 Task: Set the title of the integrated tabs to ${local}.
Action: Mouse moved to (19, 531)
Screenshot: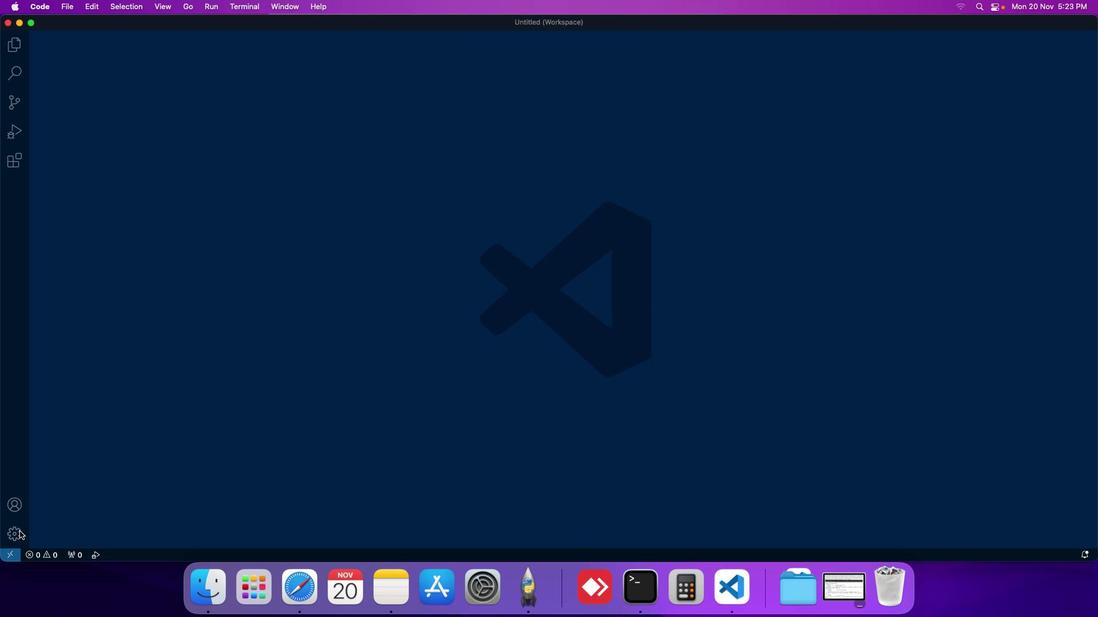 
Action: Mouse pressed left at (19, 531)
Screenshot: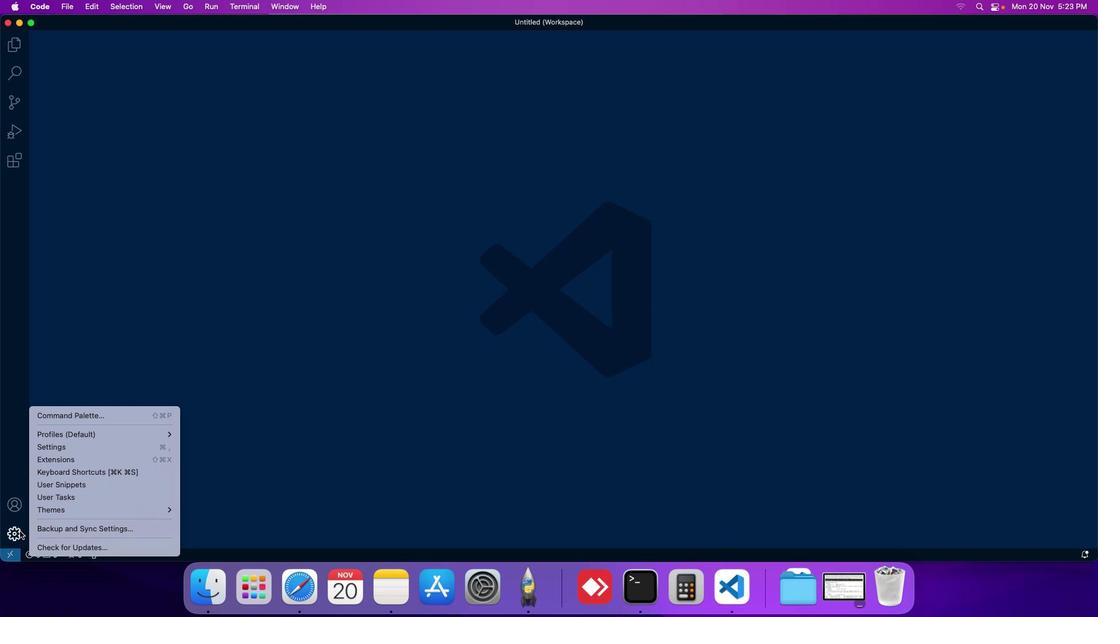 
Action: Mouse moved to (58, 443)
Screenshot: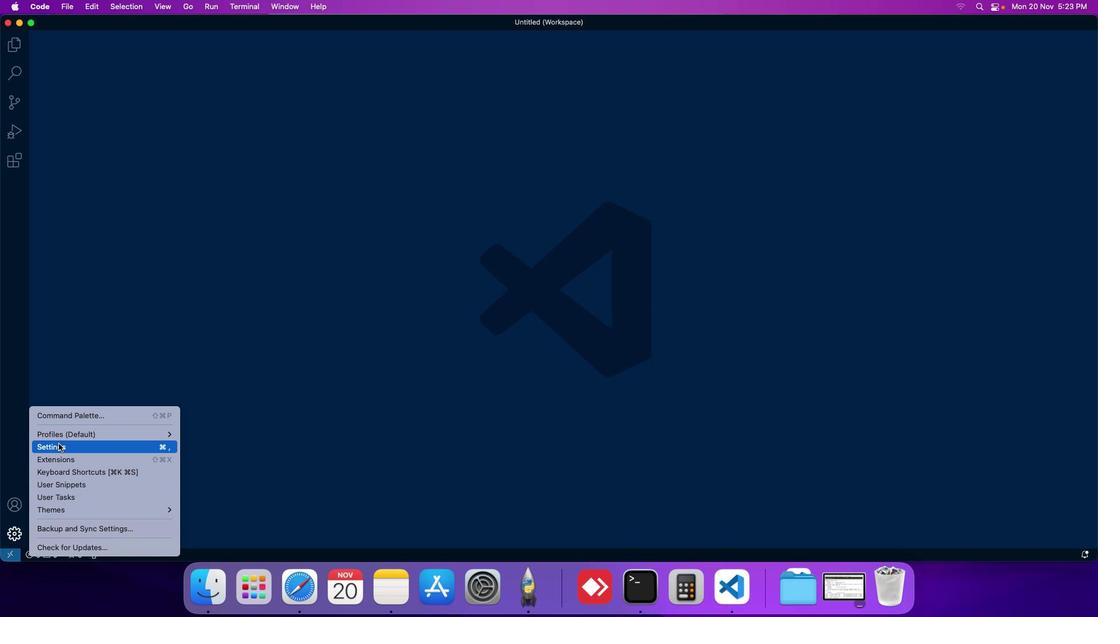 
Action: Mouse pressed left at (58, 443)
Screenshot: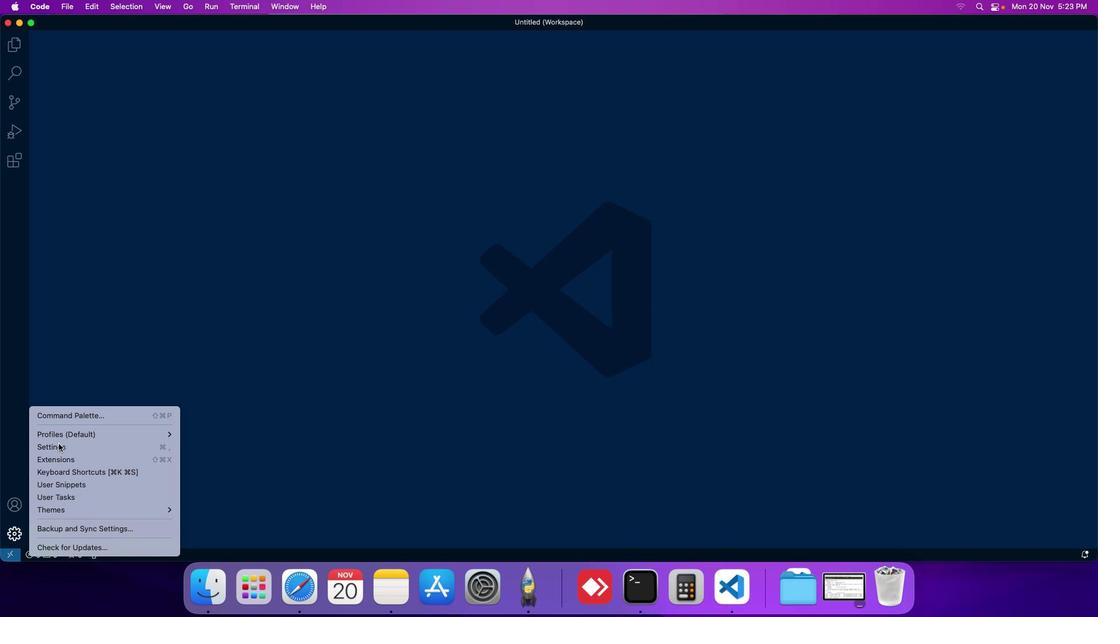 
Action: Mouse moved to (260, 92)
Screenshot: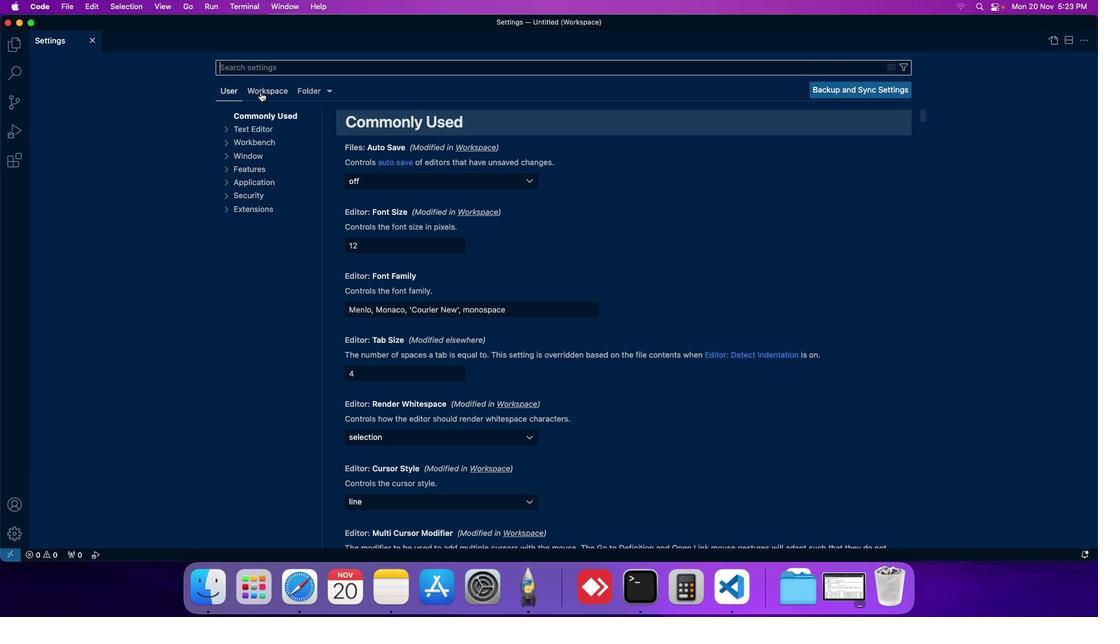 
Action: Mouse pressed left at (260, 92)
Screenshot: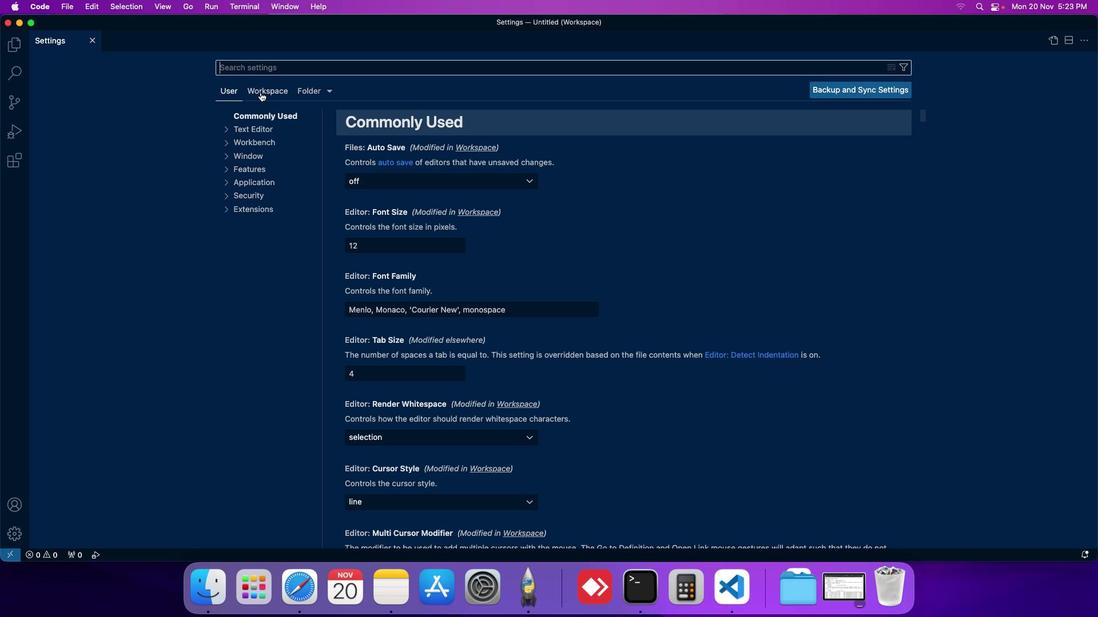 
Action: Mouse moved to (260, 167)
Screenshot: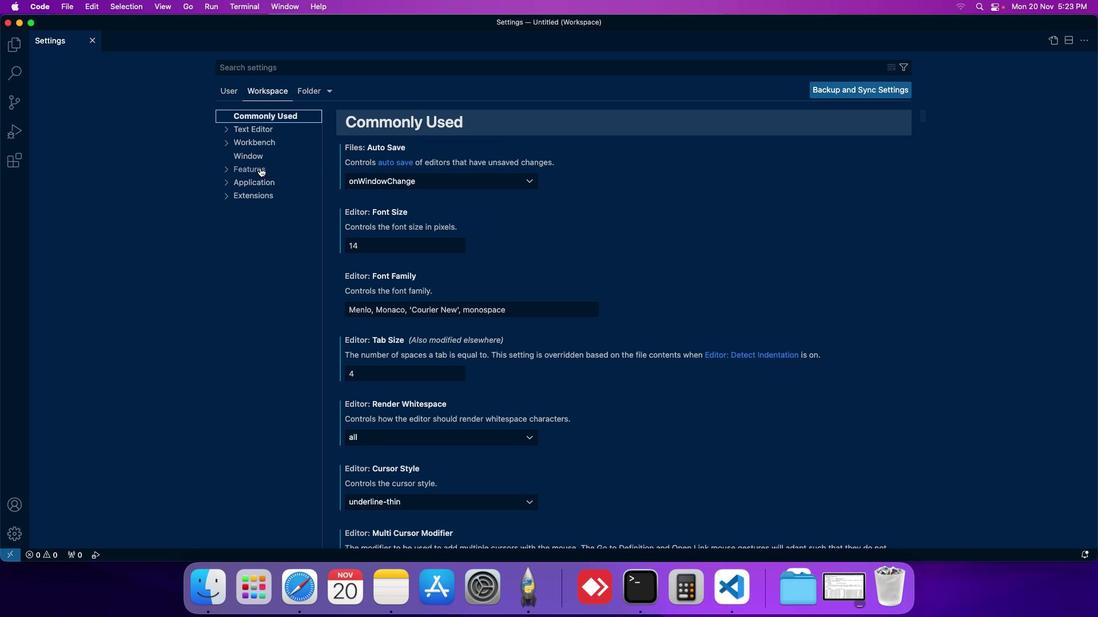 
Action: Mouse pressed left at (260, 167)
Screenshot: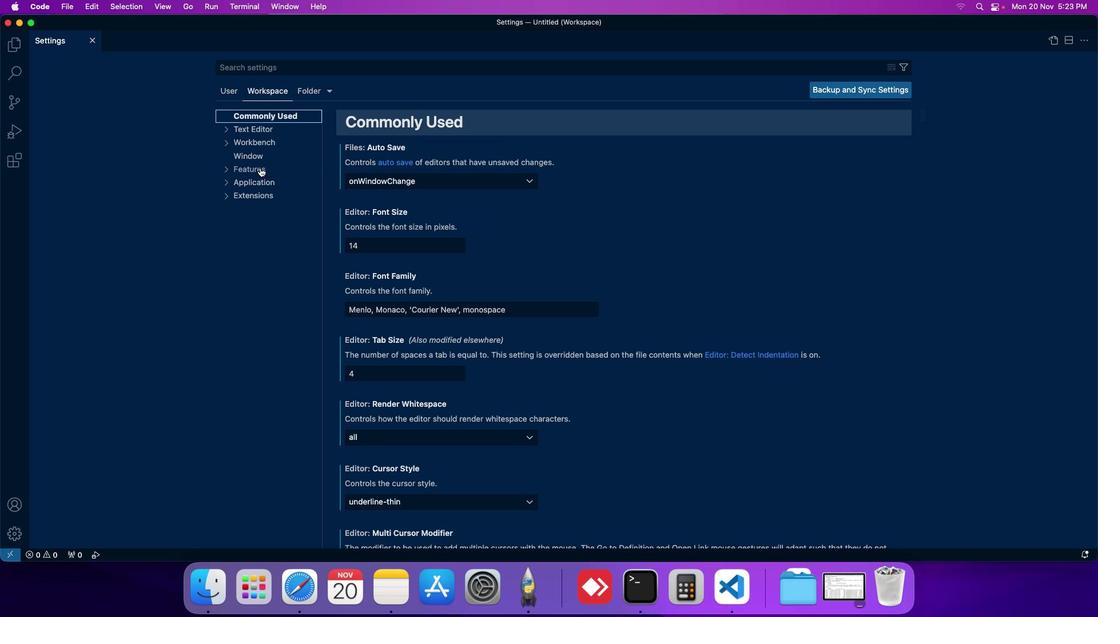 
Action: Mouse moved to (263, 273)
Screenshot: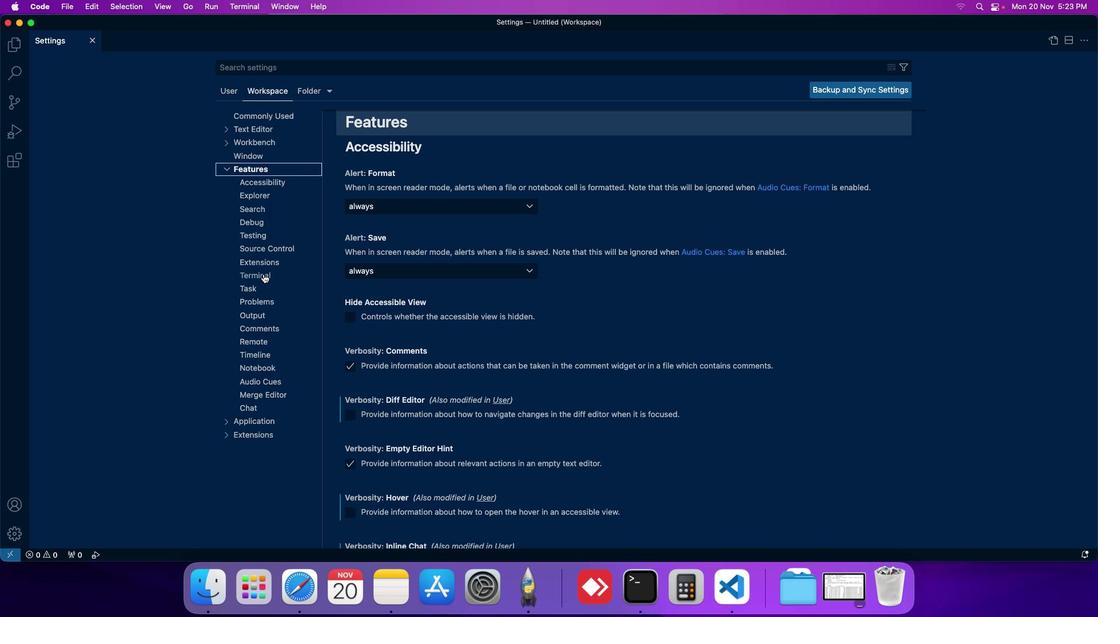 
Action: Mouse pressed left at (263, 273)
Screenshot: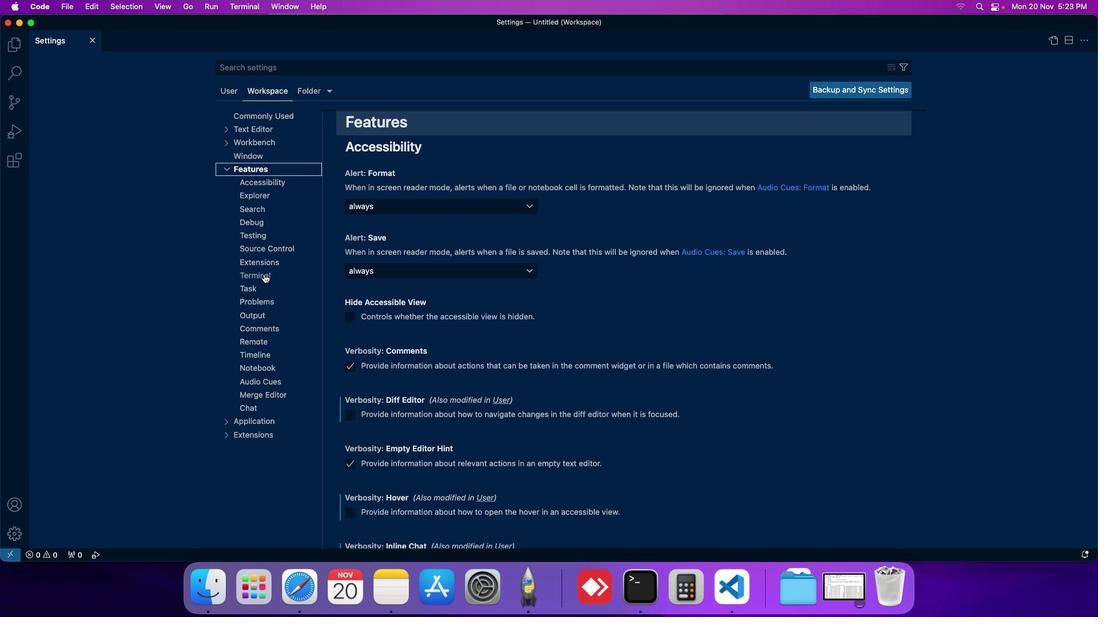 
Action: Mouse moved to (363, 331)
Screenshot: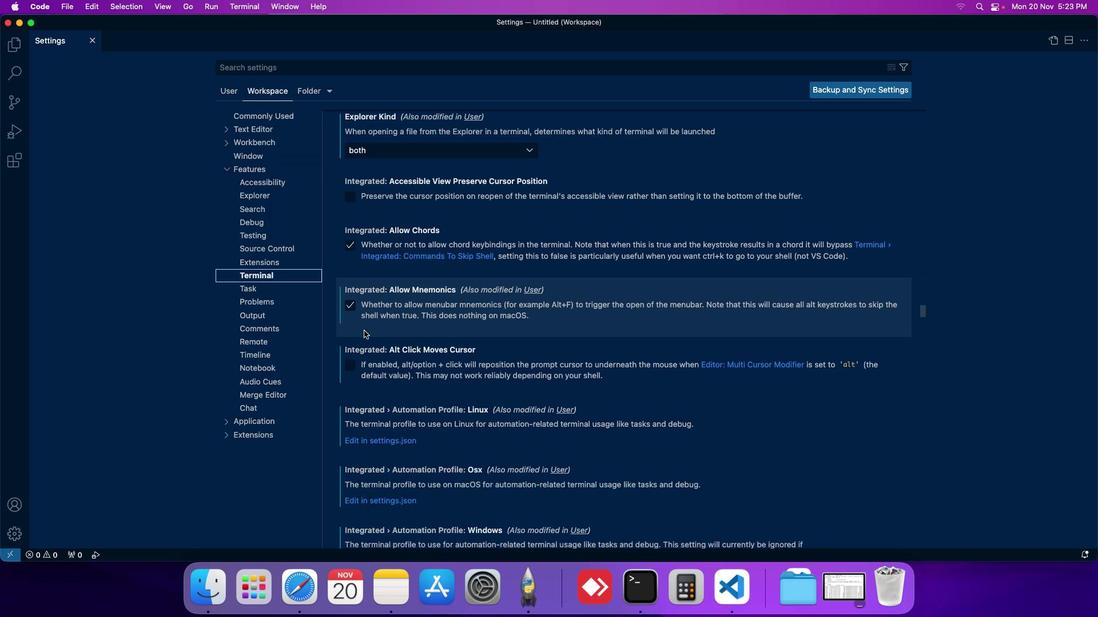 
Action: Mouse scrolled (363, 331) with delta (0, 0)
Screenshot: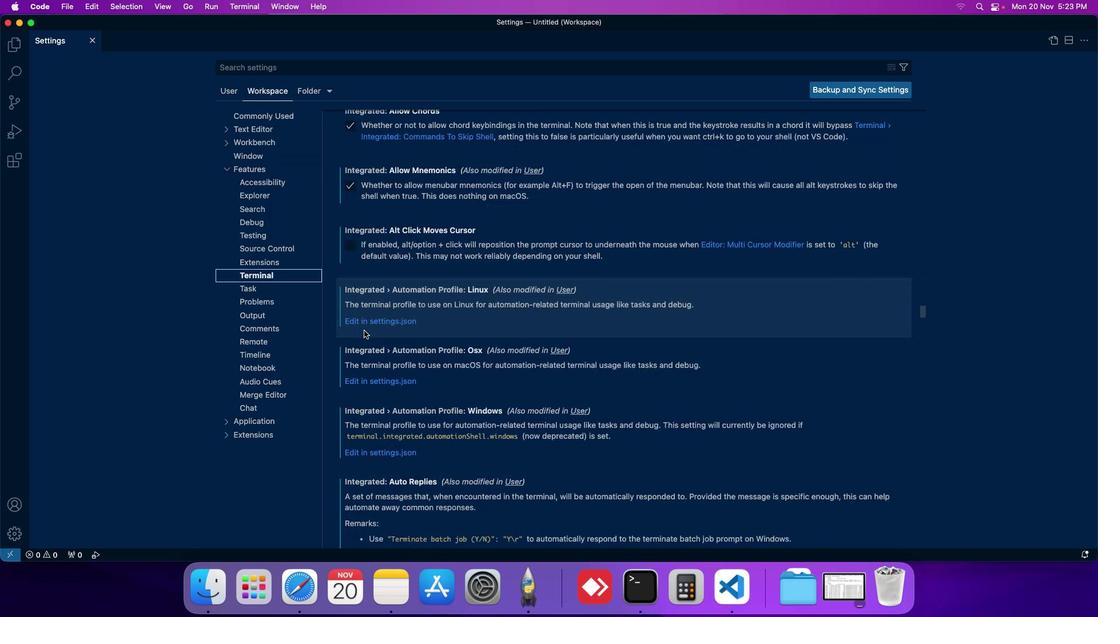 
Action: Mouse scrolled (363, 331) with delta (0, 0)
Screenshot: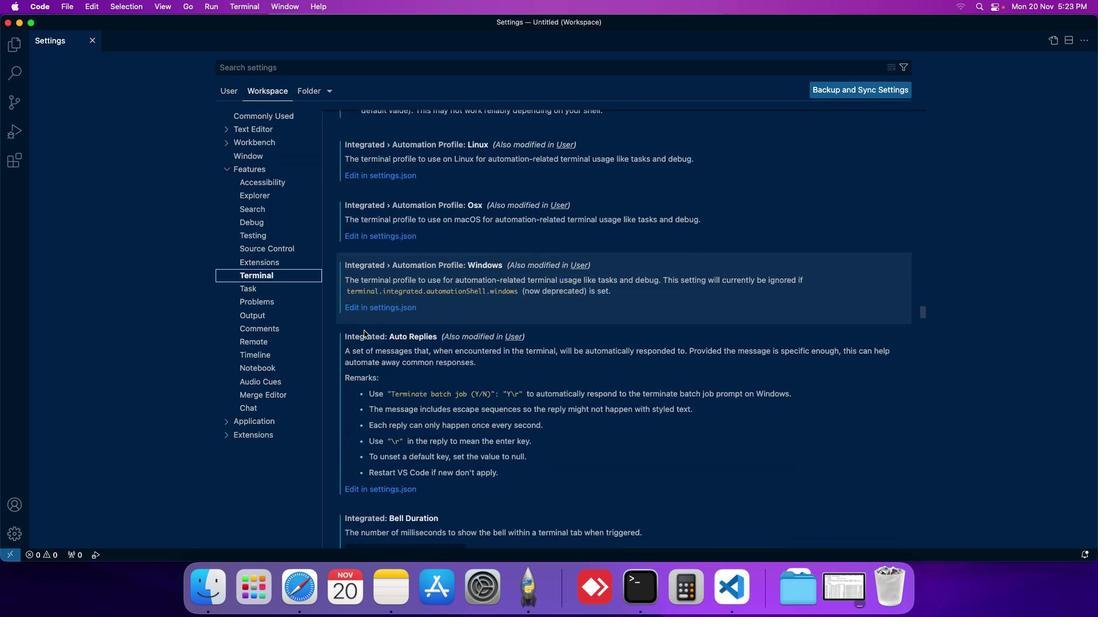 
Action: Mouse scrolled (363, 331) with delta (0, 0)
Screenshot: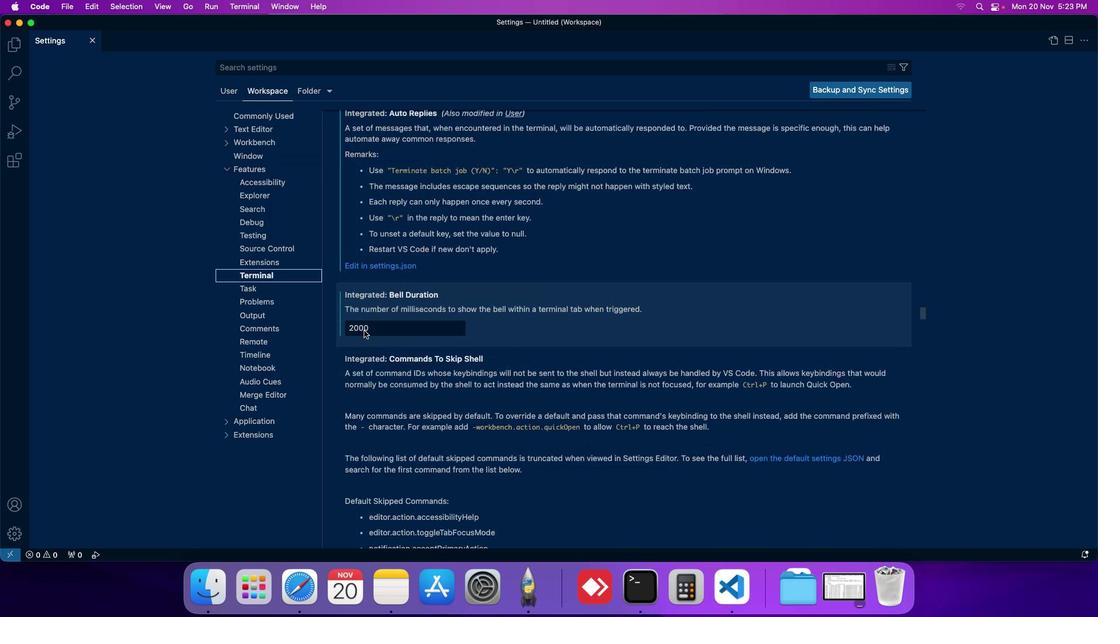 
Action: Mouse scrolled (363, 331) with delta (0, 0)
Screenshot: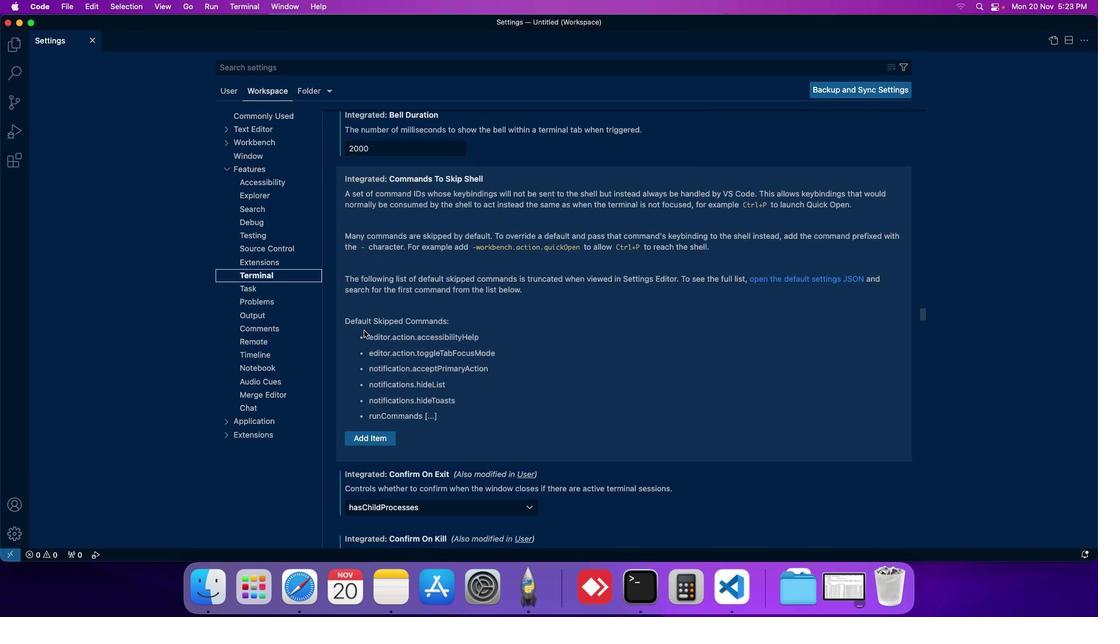 
Action: Mouse scrolled (363, 331) with delta (0, 0)
Screenshot: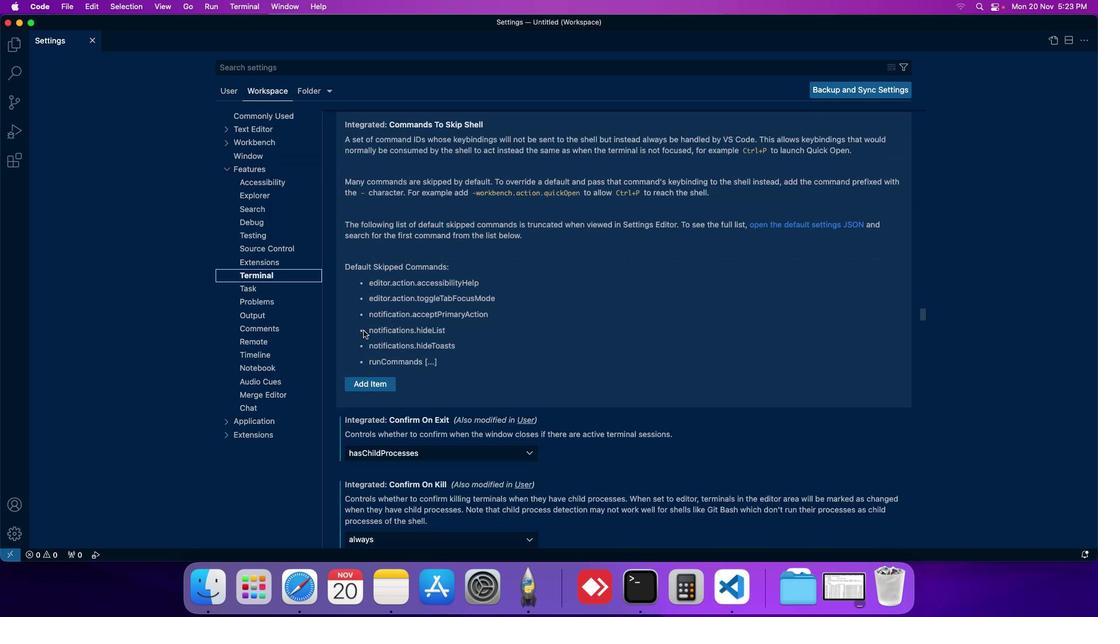 
Action: Mouse moved to (363, 330)
Screenshot: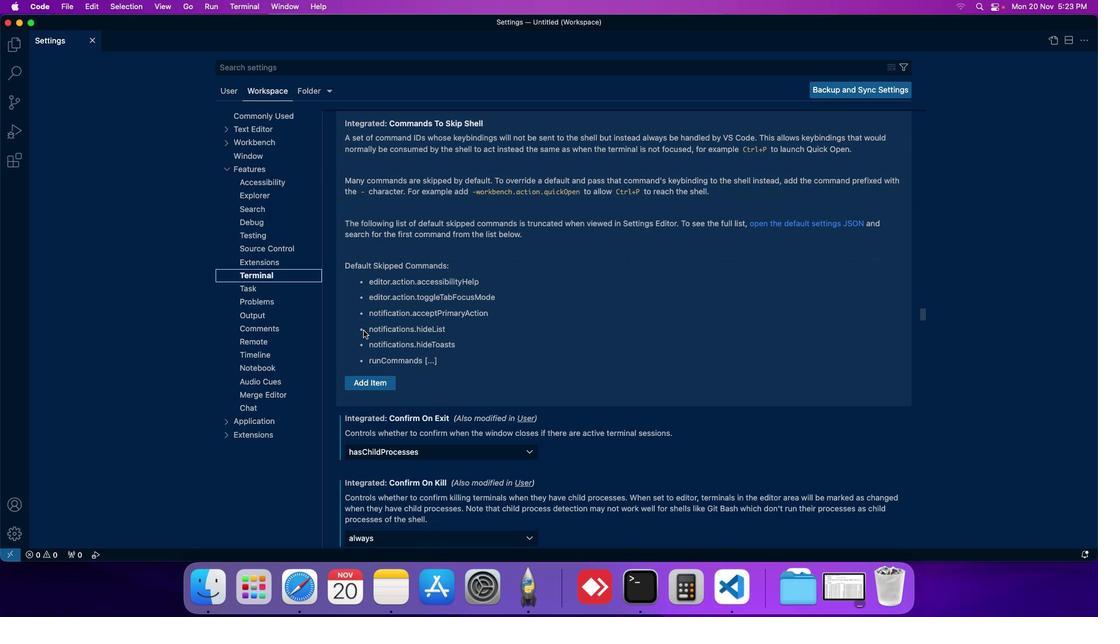 
Action: Mouse scrolled (363, 330) with delta (0, 0)
Screenshot: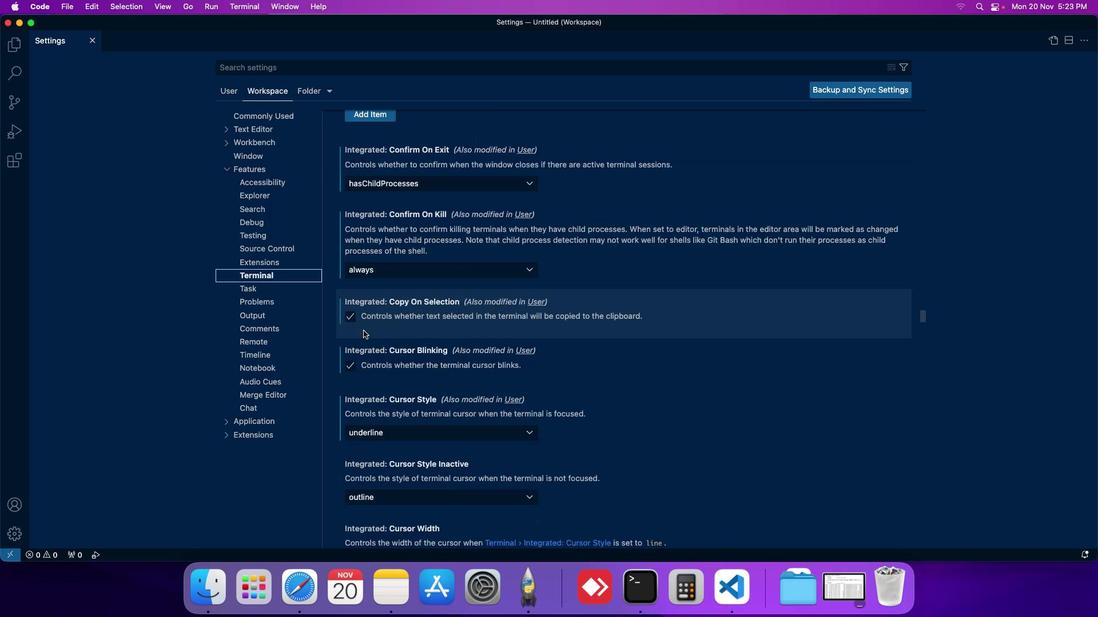 
Action: Mouse scrolled (363, 330) with delta (0, 0)
Screenshot: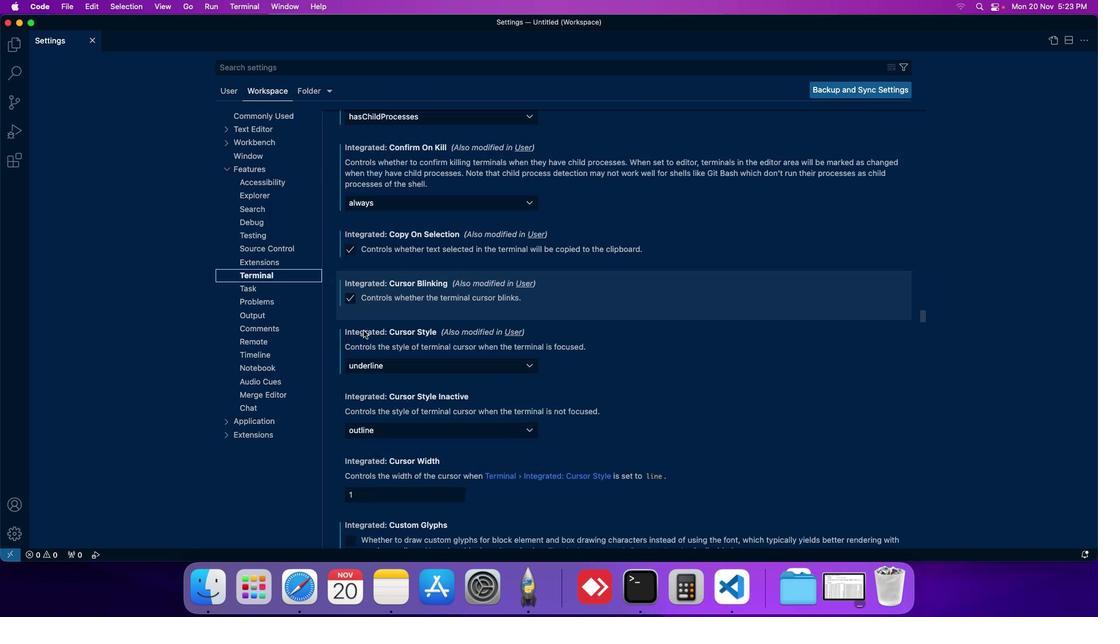 
Action: Mouse scrolled (363, 330) with delta (0, 0)
Screenshot: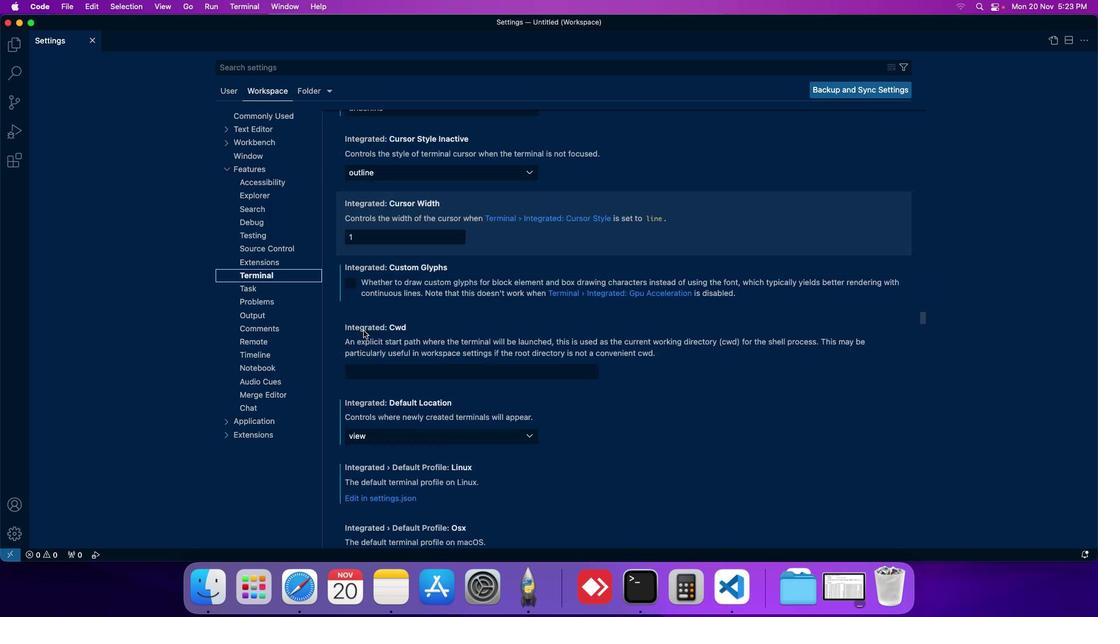 
Action: Mouse scrolled (363, 330) with delta (0, -1)
Screenshot: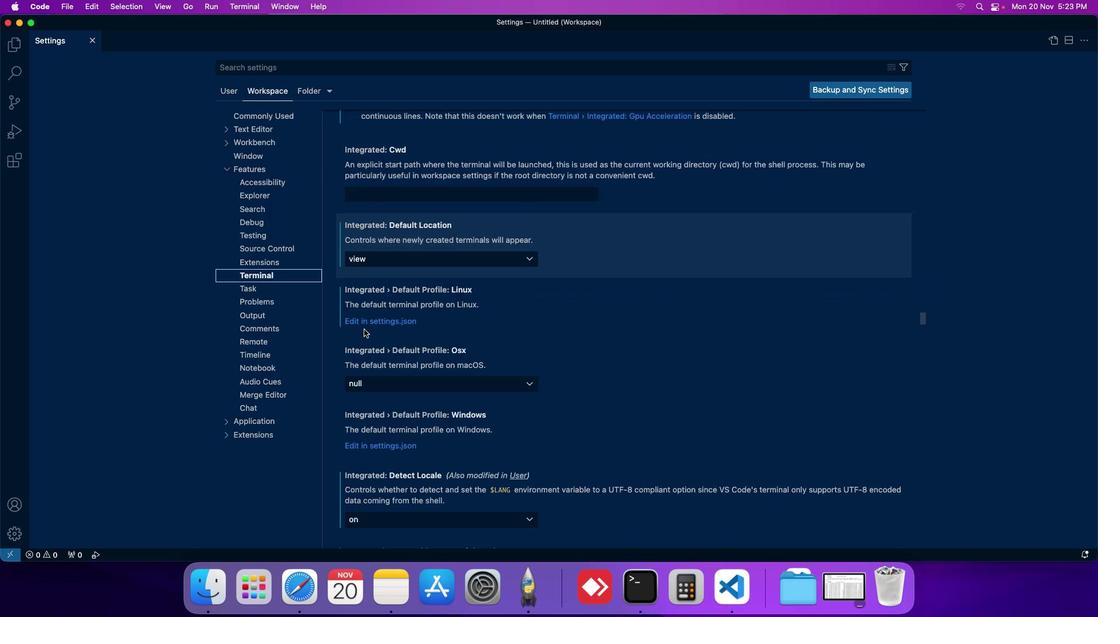 
Action: Mouse scrolled (363, 330) with delta (0, -1)
Screenshot: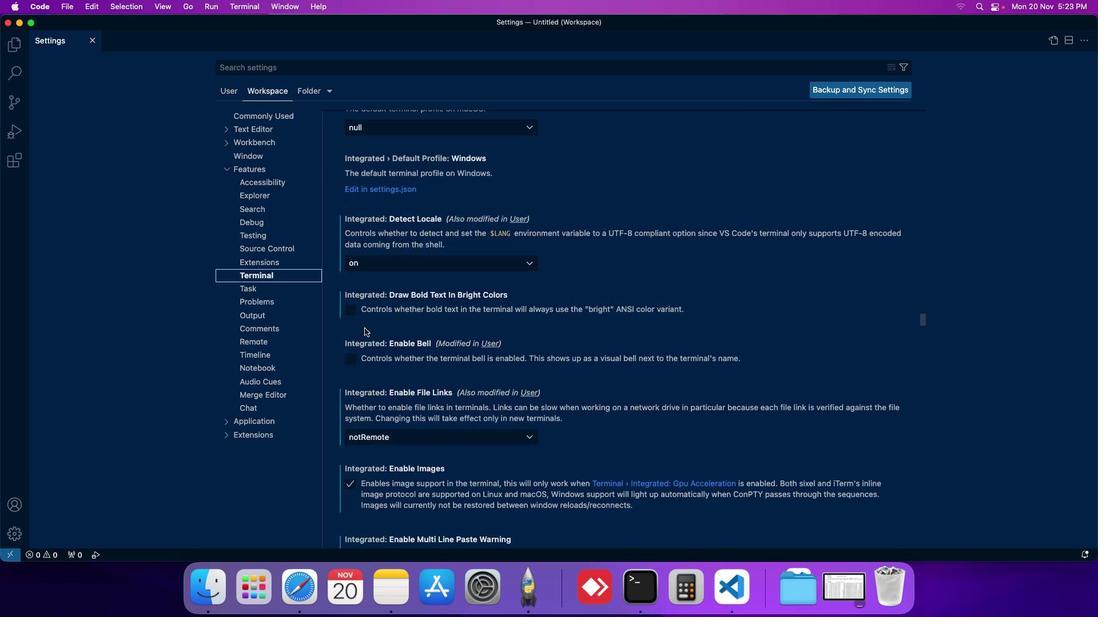 
Action: Mouse scrolled (363, 330) with delta (0, -2)
Screenshot: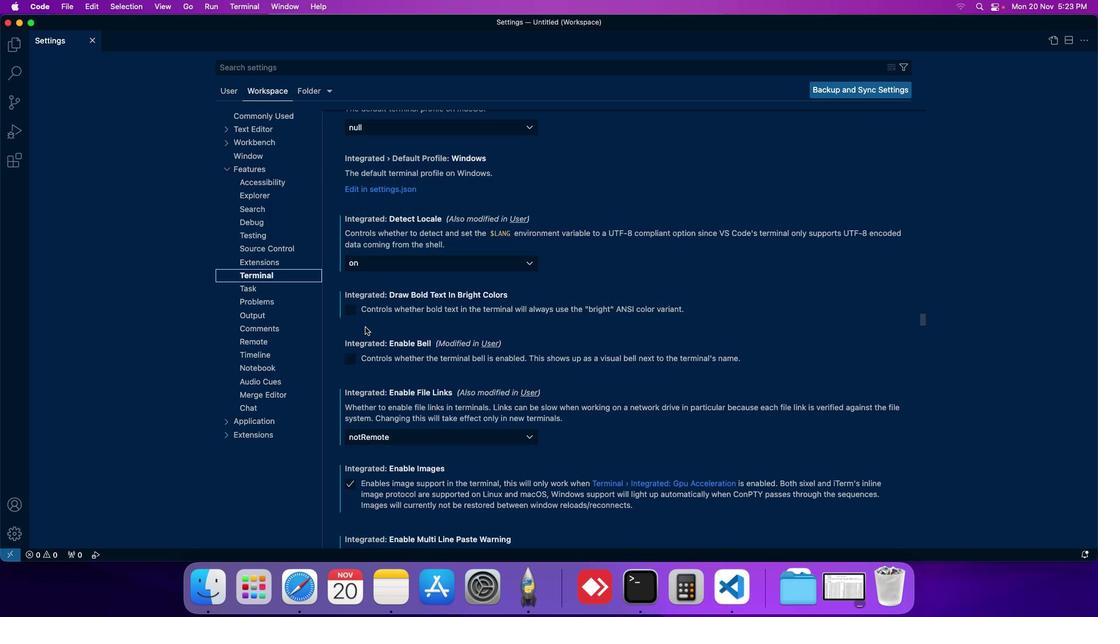 
Action: Mouse moved to (364, 329)
Screenshot: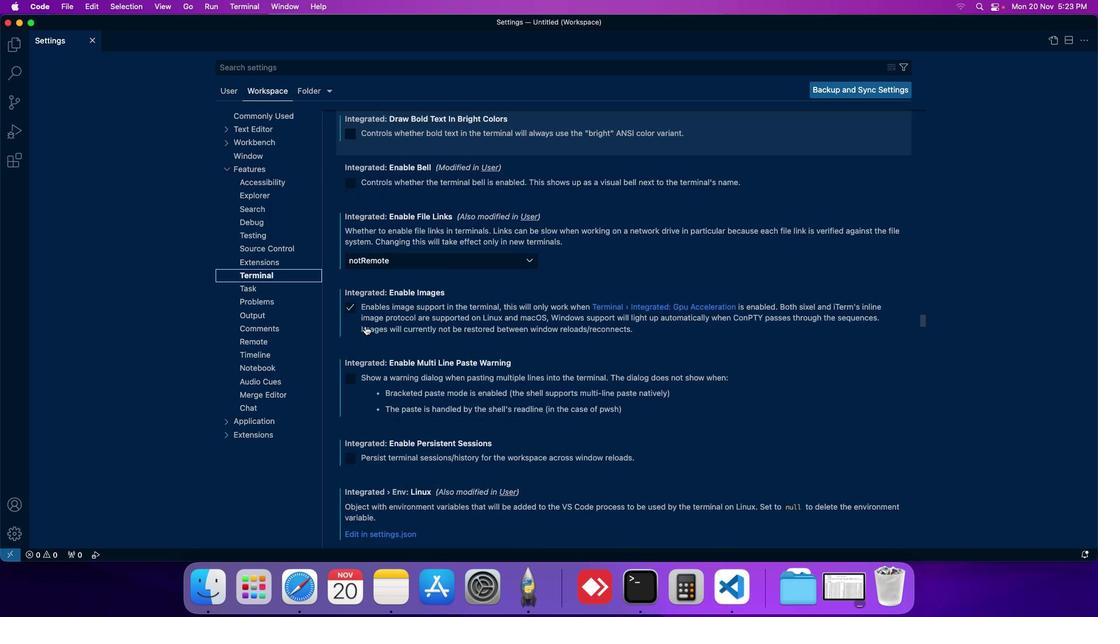 
Action: Mouse scrolled (364, 329) with delta (0, -2)
Screenshot: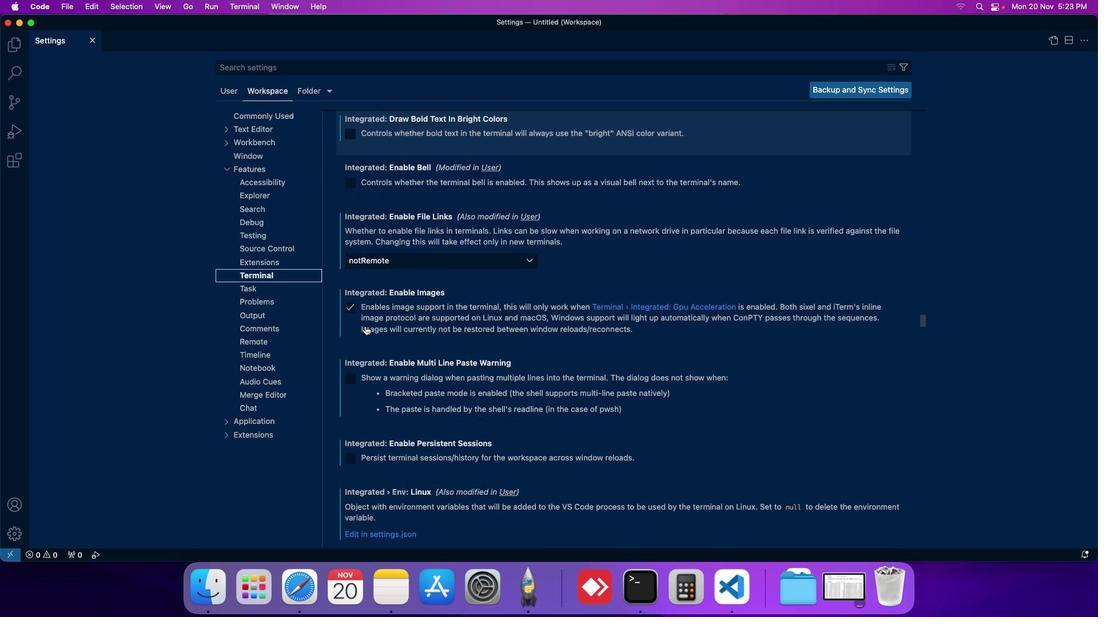 
Action: Mouse moved to (365, 326)
Screenshot: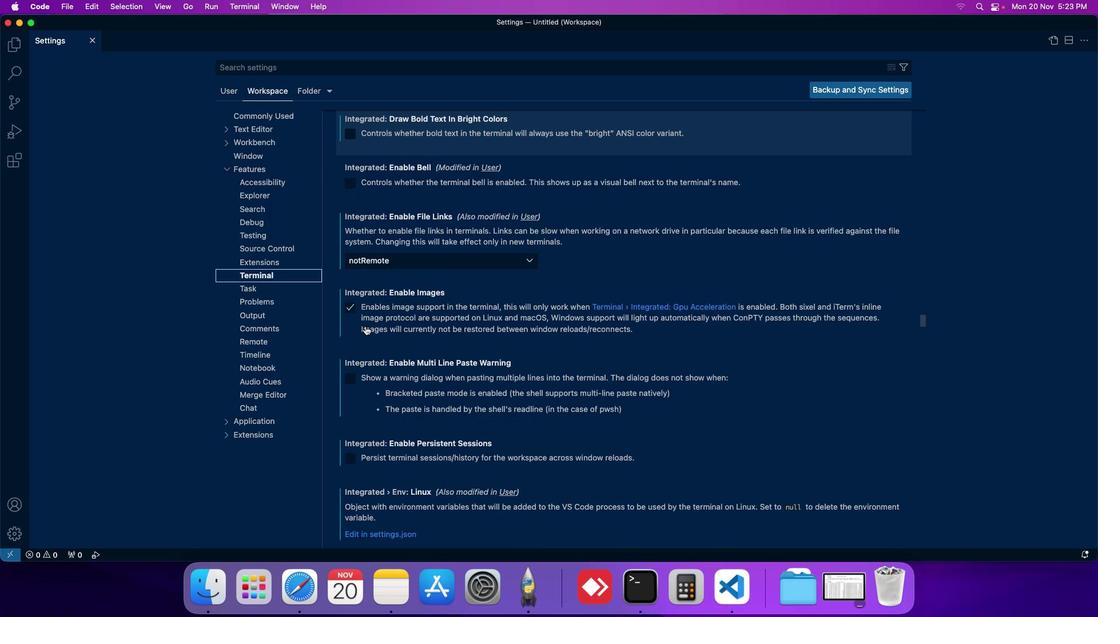 
Action: Mouse scrolled (365, 326) with delta (0, 0)
Screenshot: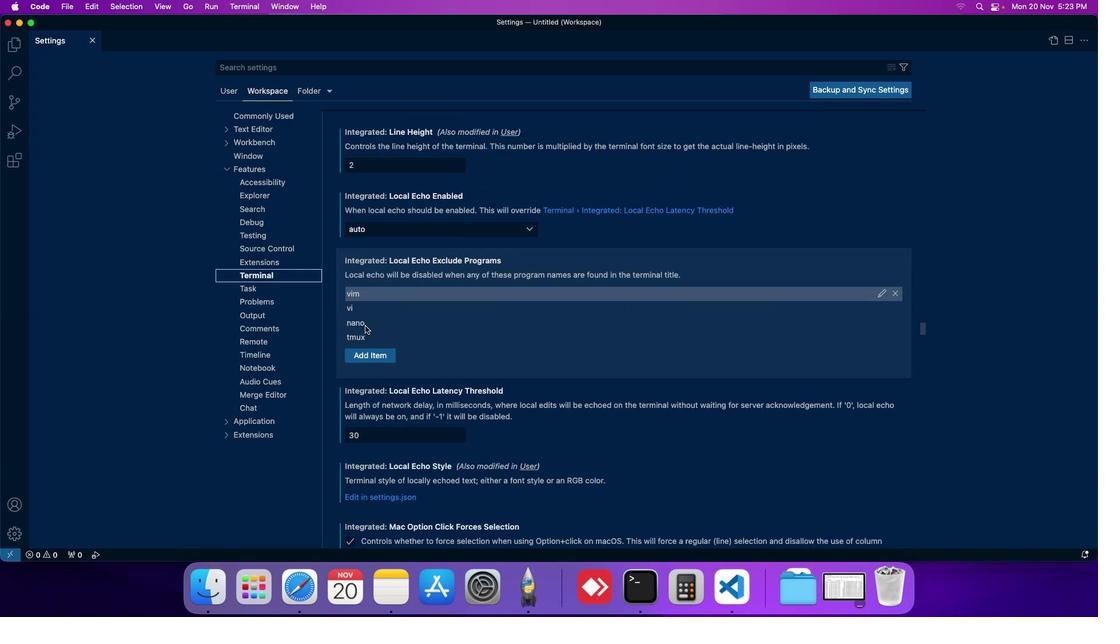 
Action: Mouse scrolled (365, 326) with delta (0, 0)
Screenshot: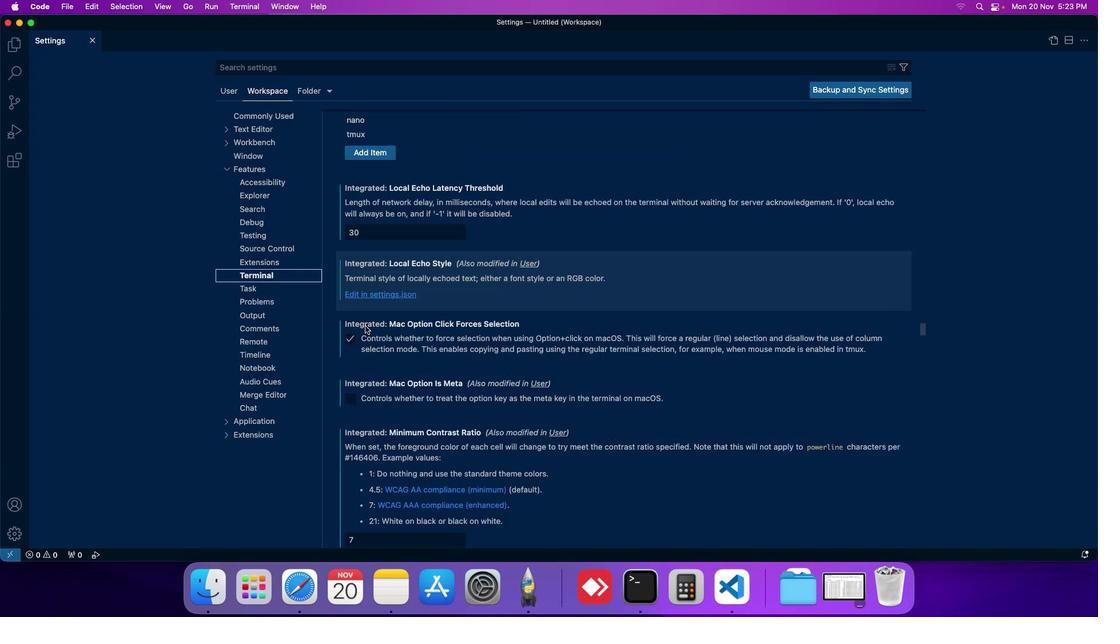 
Action: Mouse scrolled (365, 326) with delta (0, 0)
Screenshot: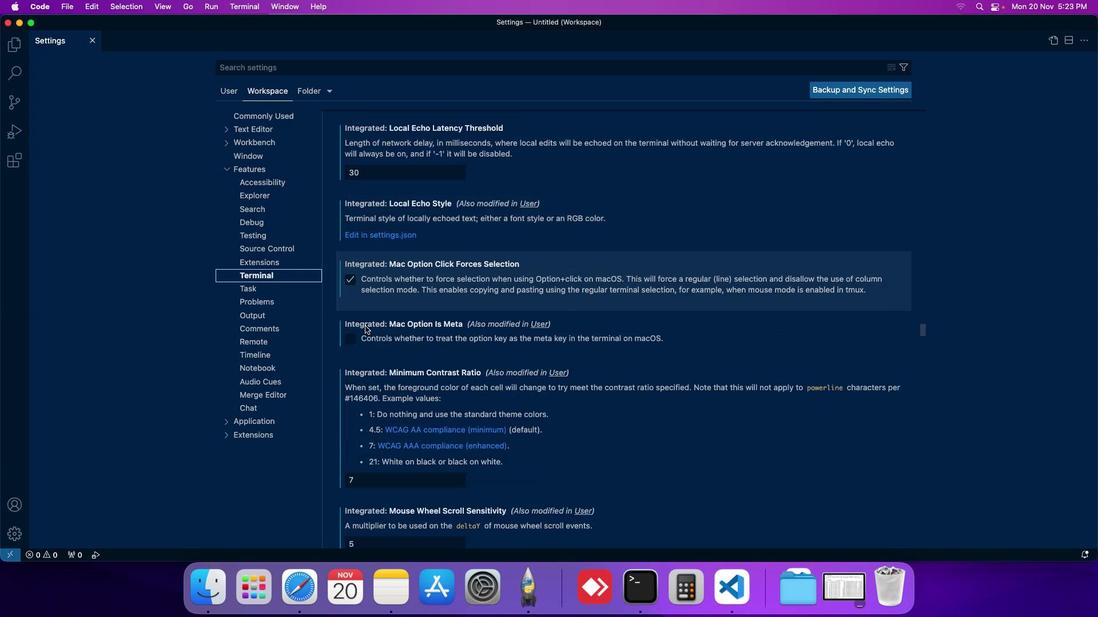 
Action: Mouse scrolled (365, 326) with delta (0, 0)
Screenshot: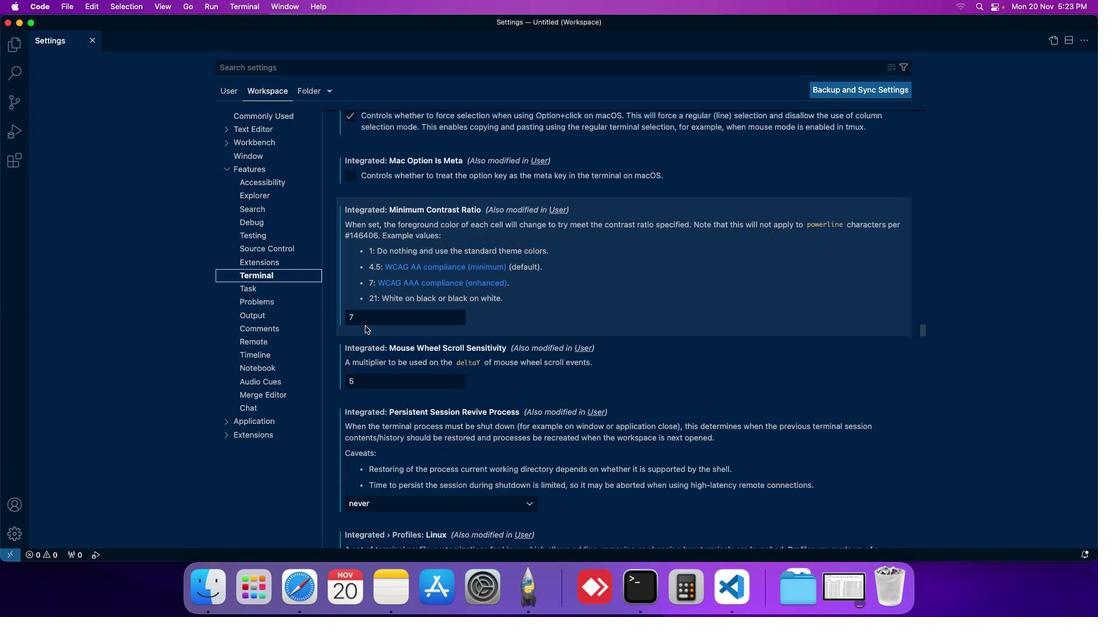 
Action: Mouse scrolled (365, 326) with delta (0, 0)
Screenshot: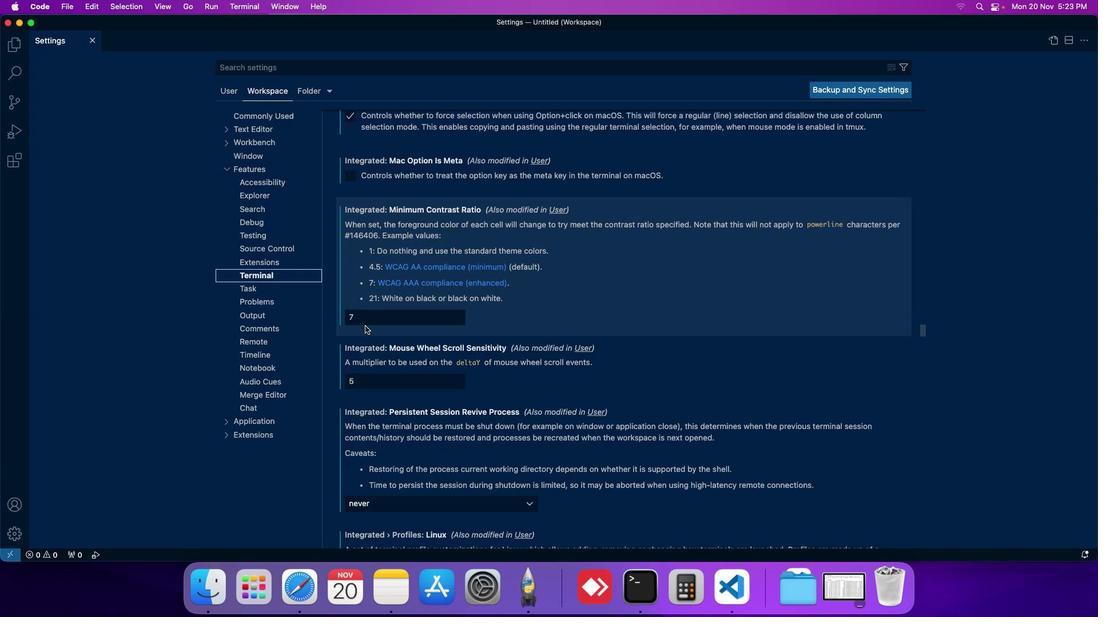 
Action: Mouse scrolled (365, 326) with delta (0, 0)
Screenshot: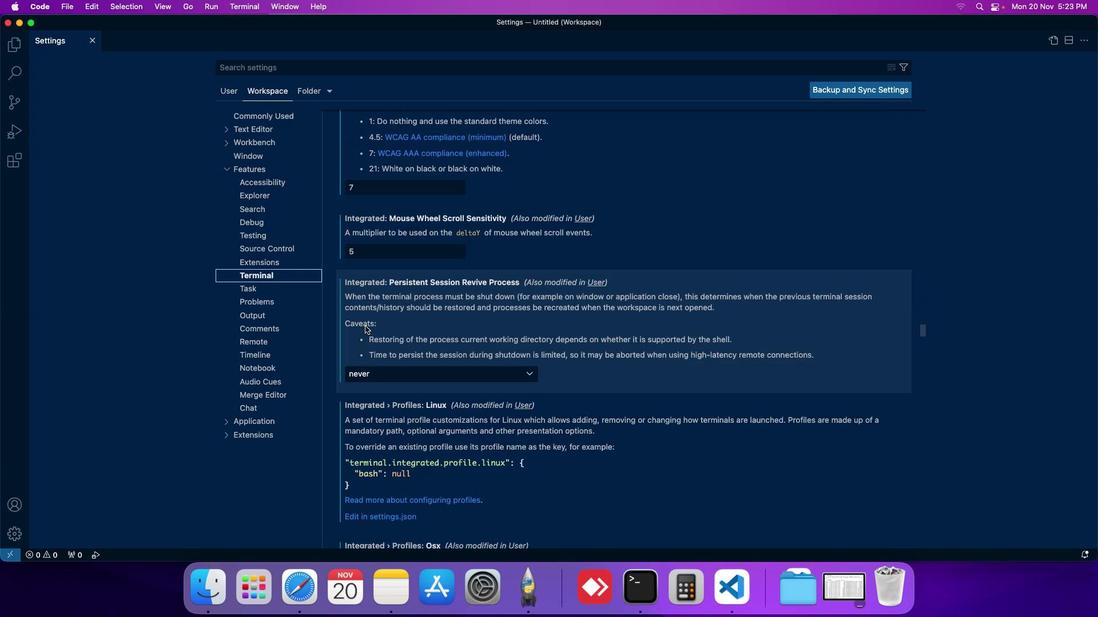 
Action: Mouse scrolled (365, 326) with delta (0, 0)
Screenshot: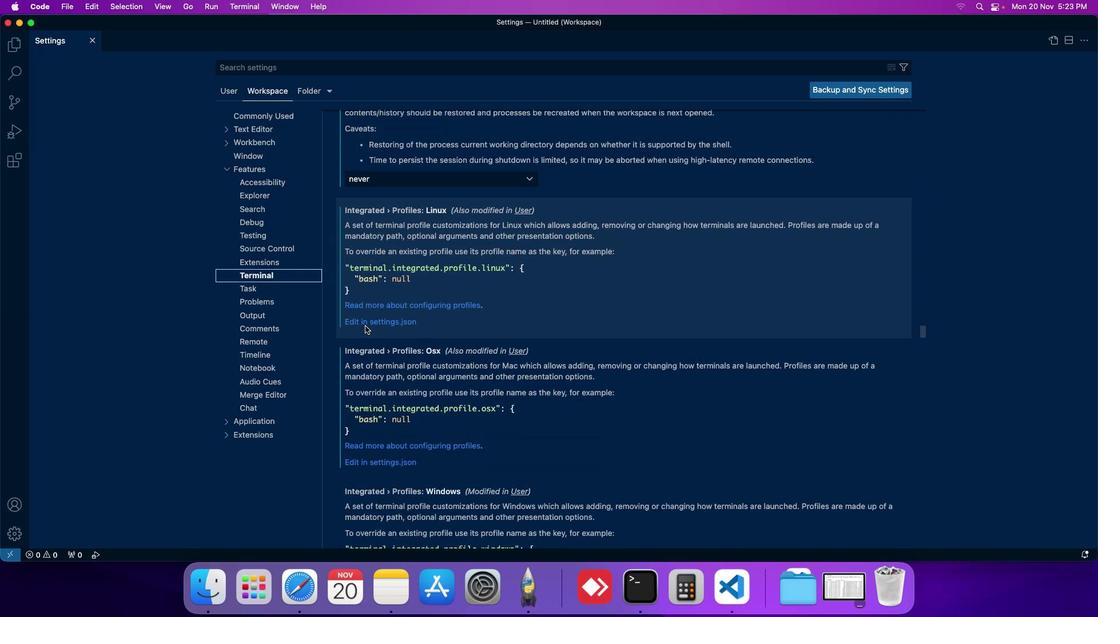 
Action: Mouse scrolled (365, 326) with delta (0, 0)
Screenshot: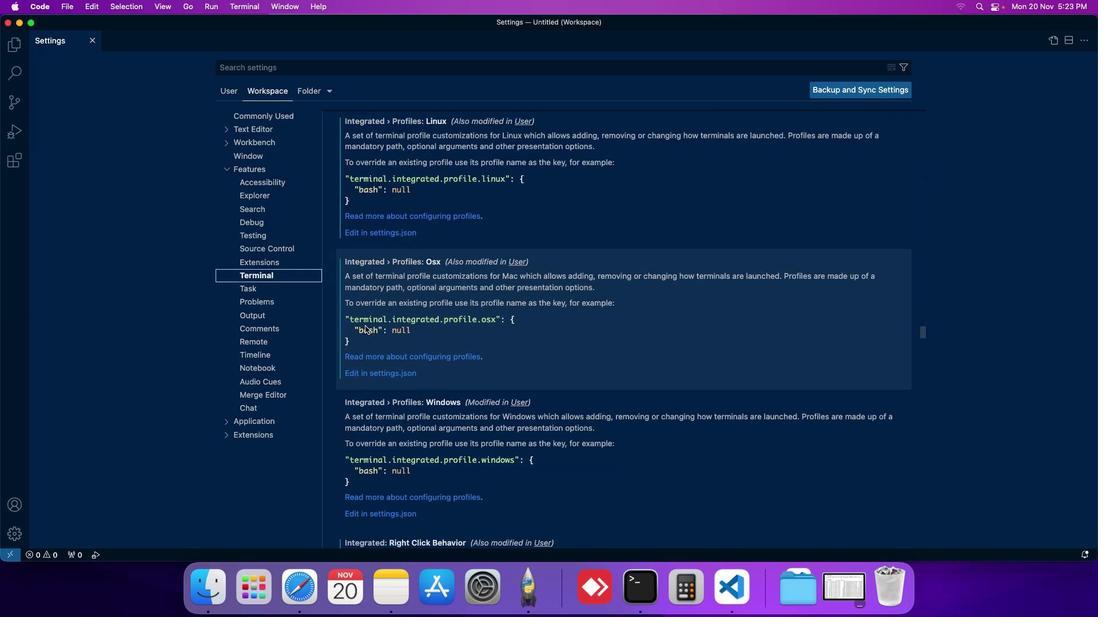 
Action: Mouse scrolled (365, 326) with delta (0, 0)
Screenshot: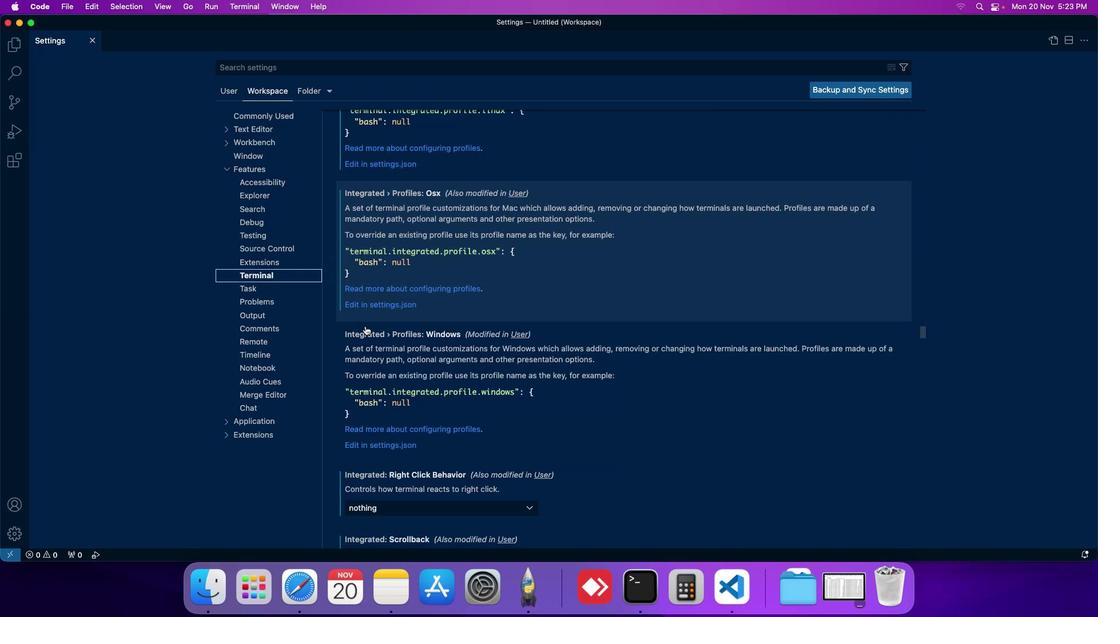 
Action: Mouse scrolled (365, 326) with delta (0, -1)
Screenshot: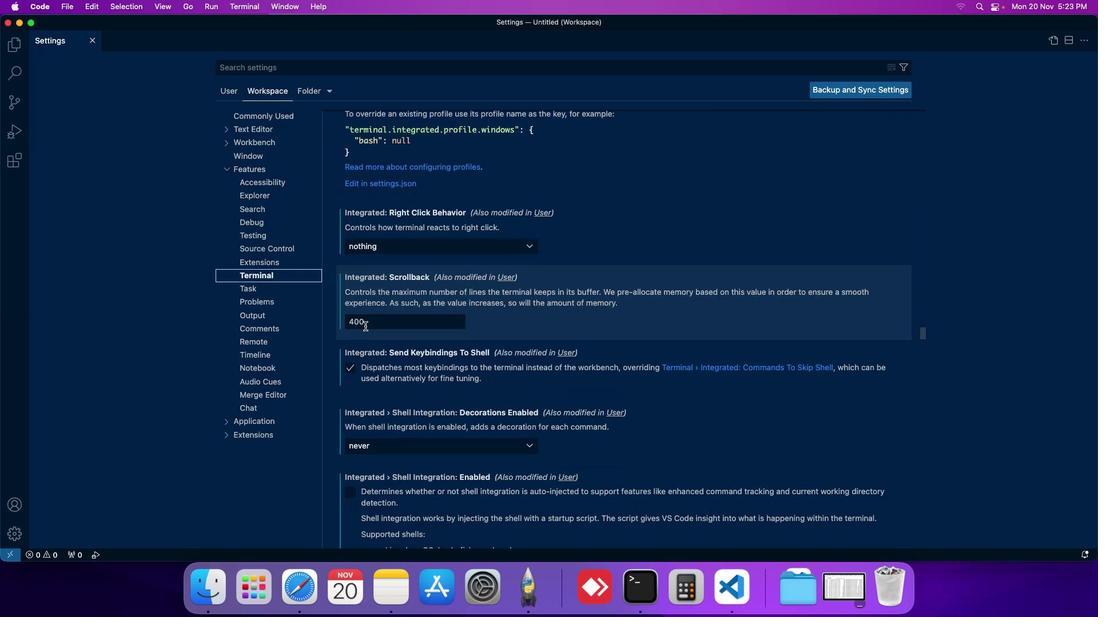 
Action: Mouse moved to (365, 326)
Screenshot: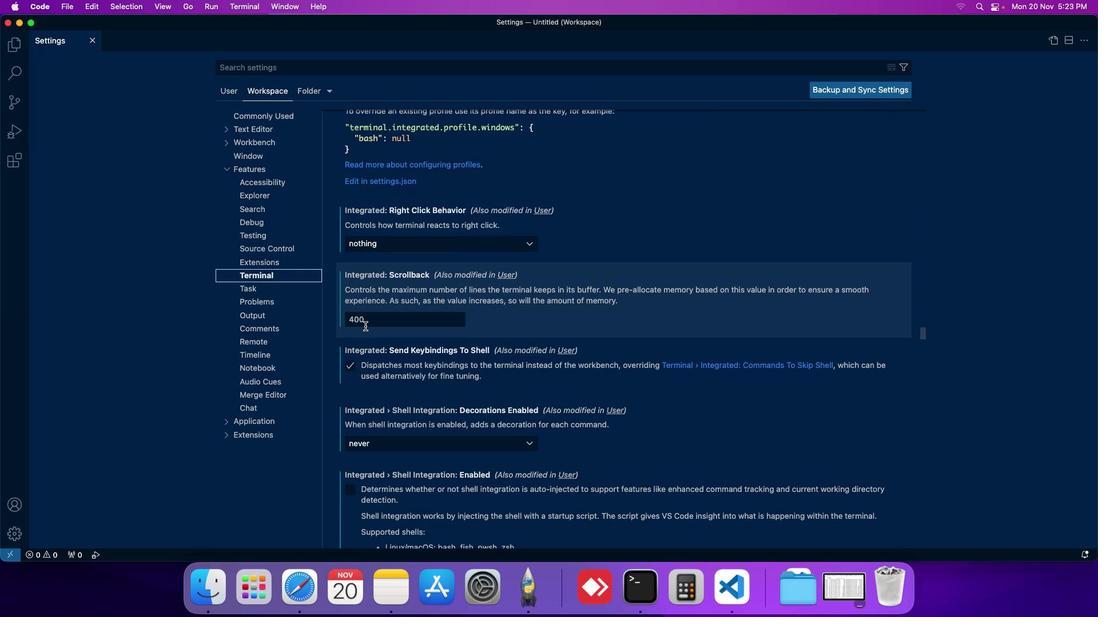 
Action: Mouse scrolled (365, 326) with delta (0, 0)
Screenshot: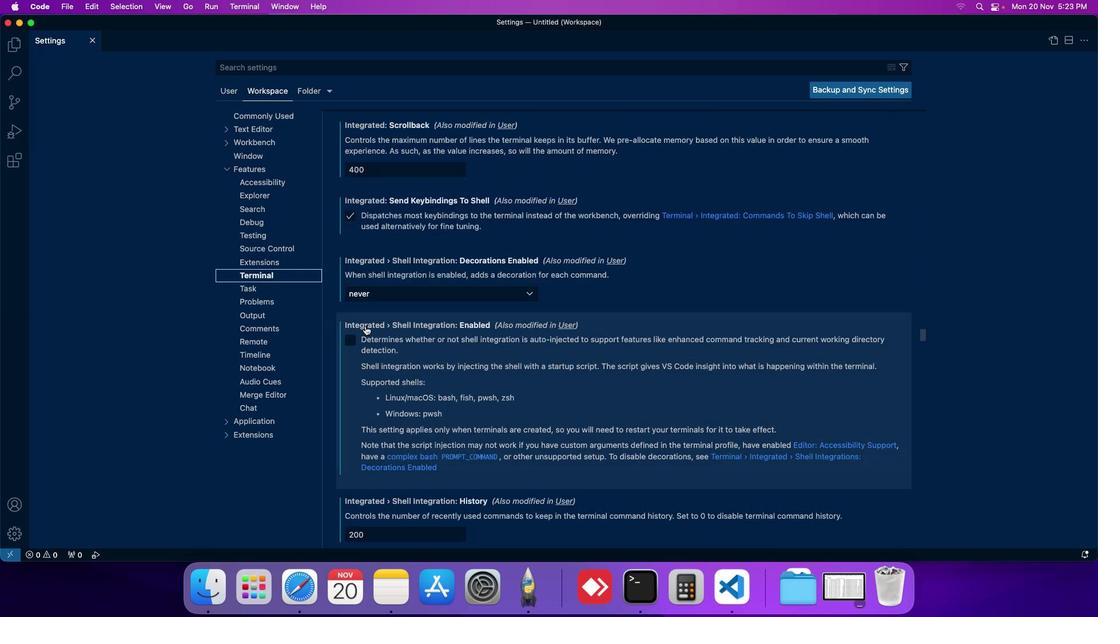
Action: Mouse scrolled (365, 326) with delta (0, 0)
Screenshot: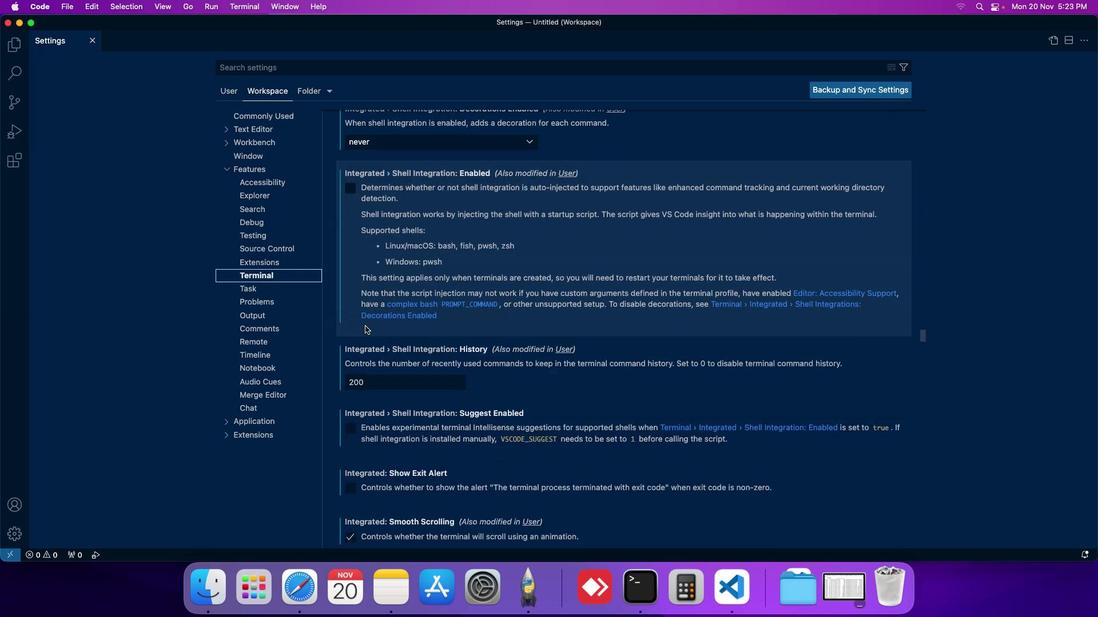 
Action: Mouse scrolled (365, 326) with delta (0, 0)
Screenshot: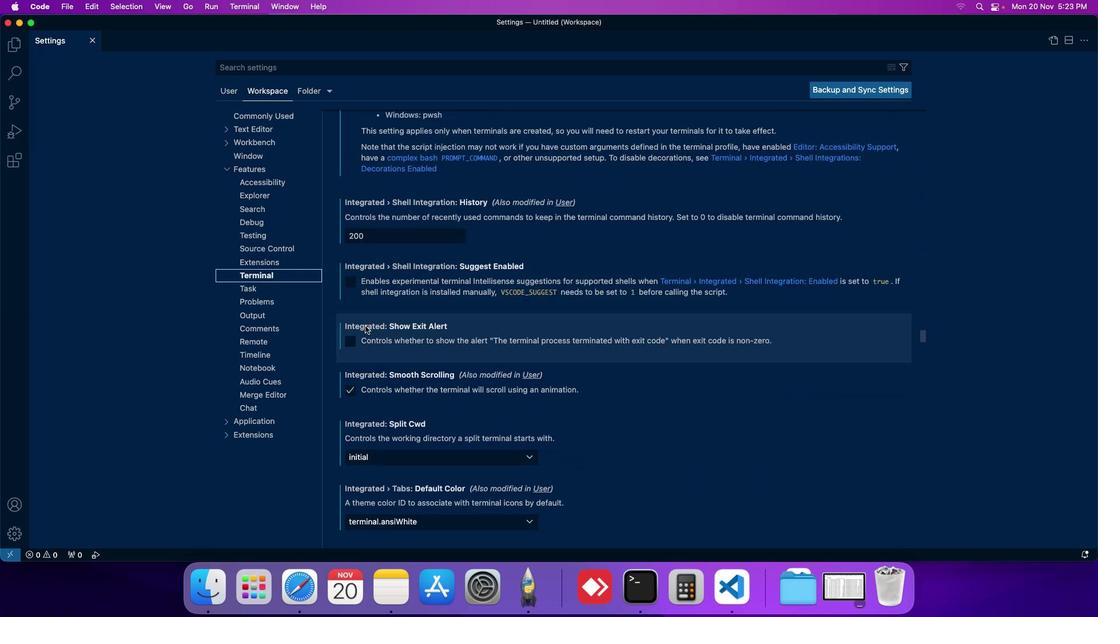 
Action: Mouse moved to (365, 326)
Screenshot: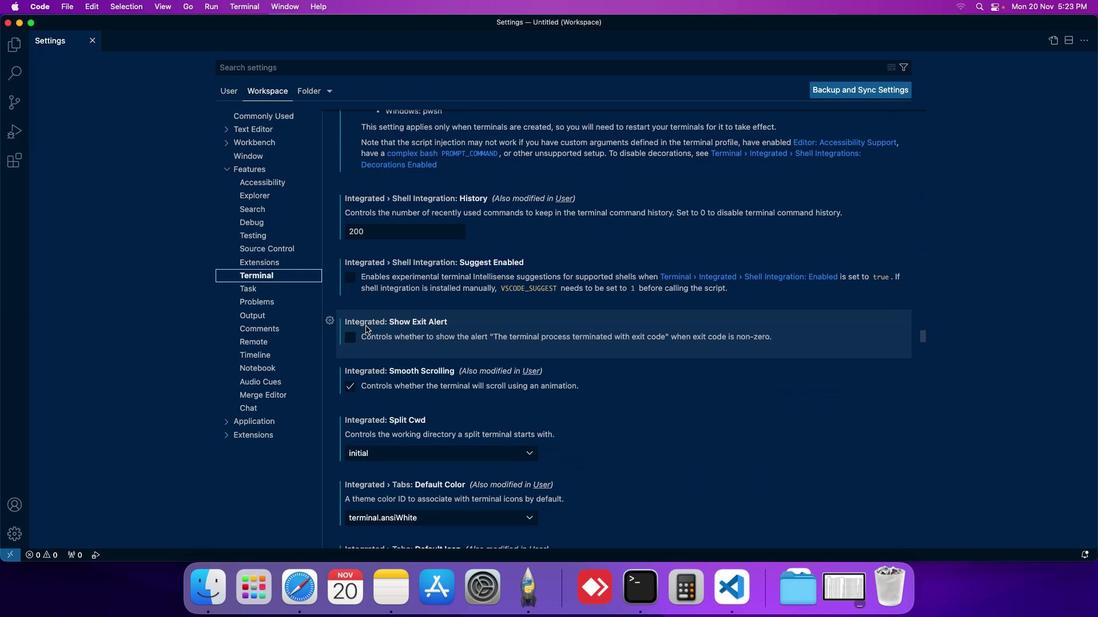 
Action: Mouse scrolled (365, 326) with delta (0, 0)
Screenshot: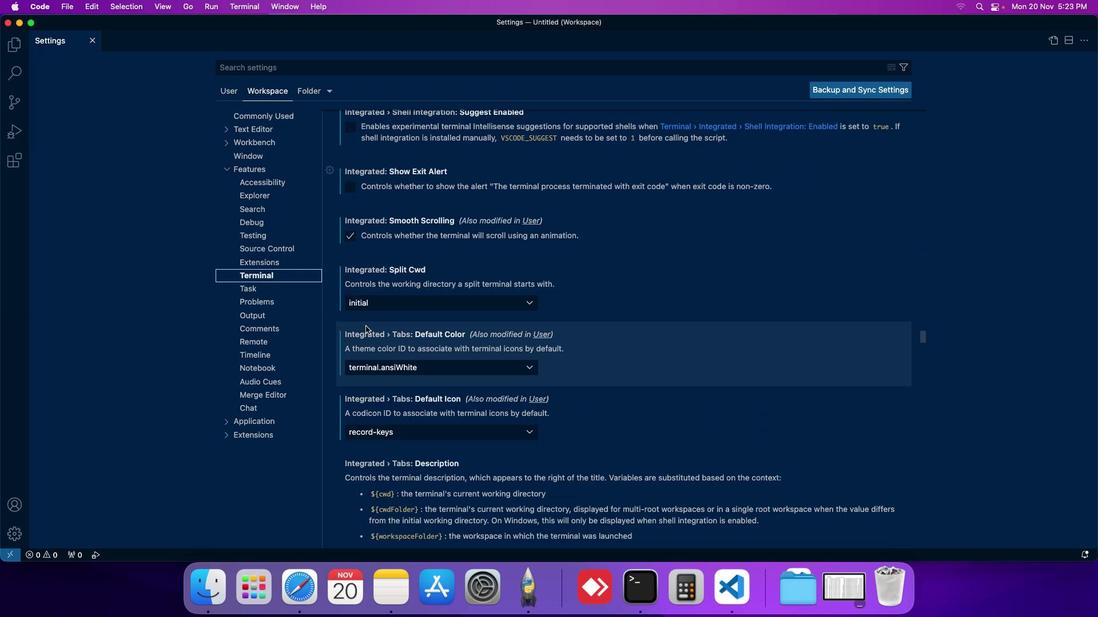 
Action: Mouse scrolled (365, 326) with delta (0, 0)
Screenshot: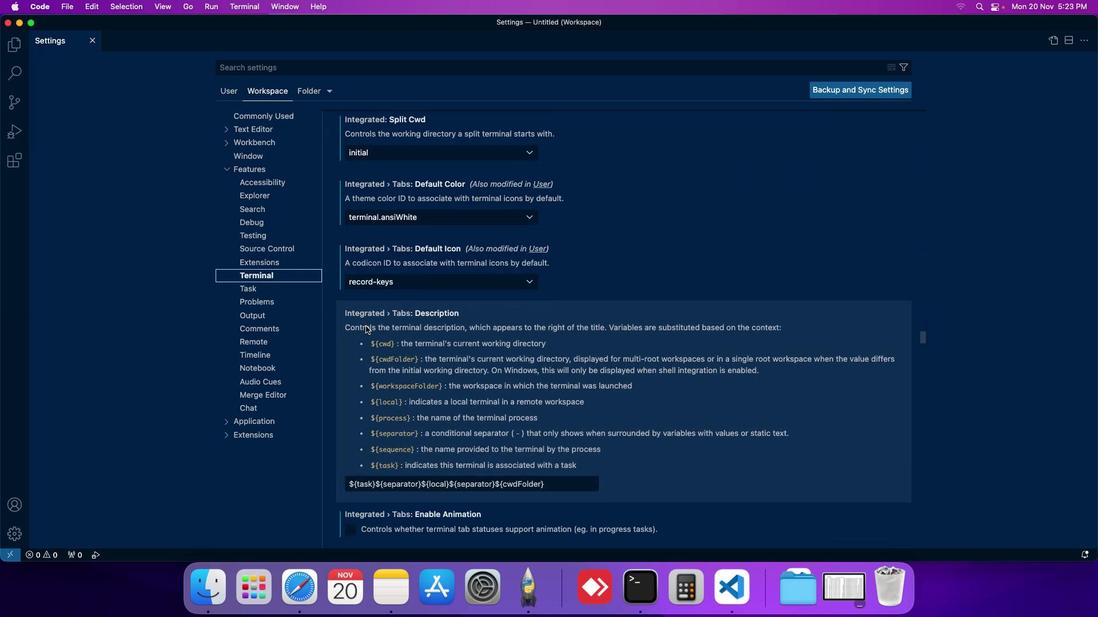 
Action: Mouse scrolled (365, 326) with delta (0, 0)
Screenshot: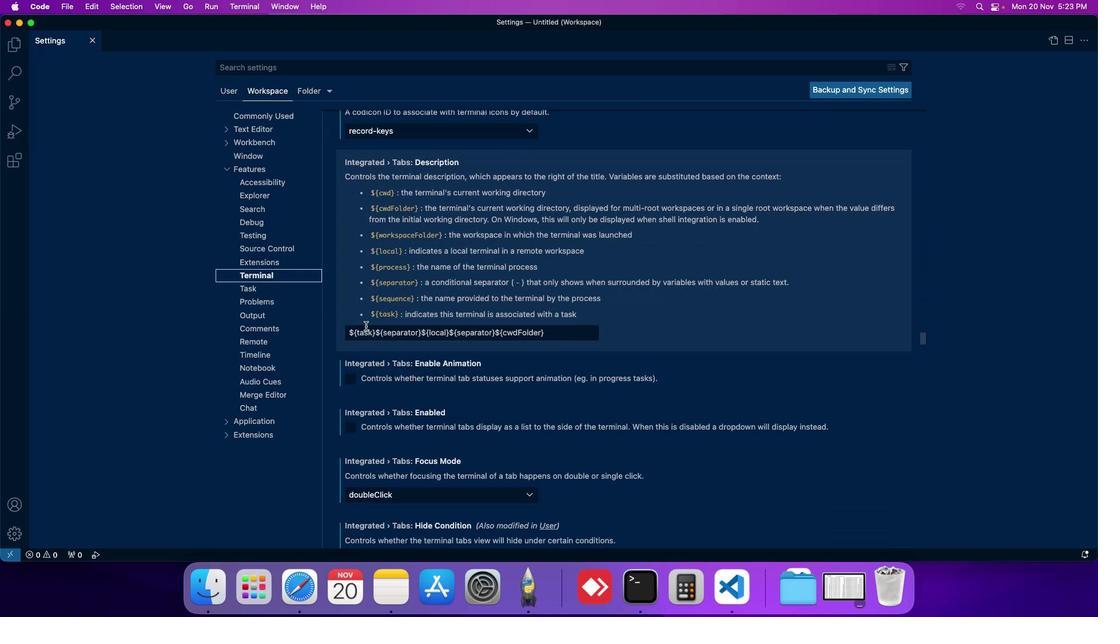 
Action: Mouse scrolled (365, 326) with delta (0, 0)
Screenshot: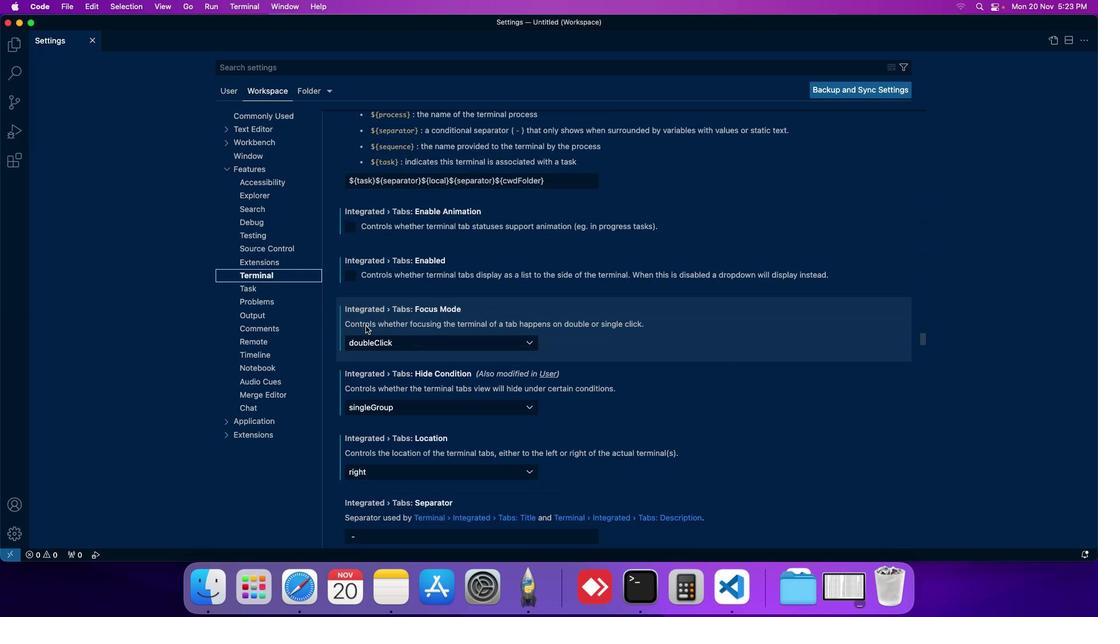 
Action: Mouse scrolled (365, 326) with delta (0, 0)
Screenshot: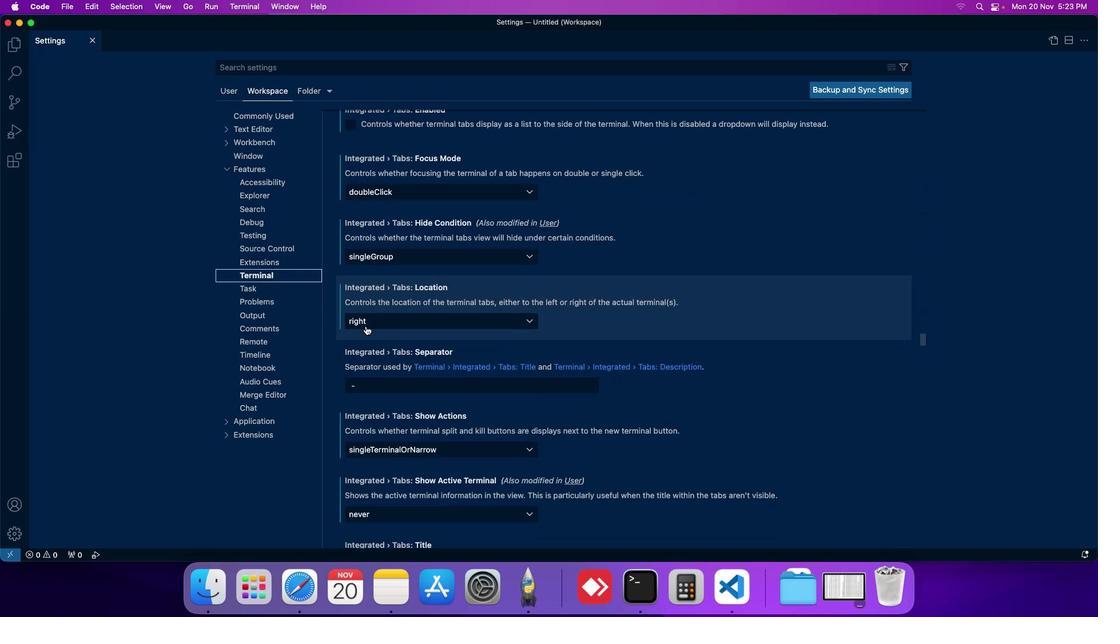 
Action: Mouse scrolled (365, 326) with delta (0, 0)
Screenshot: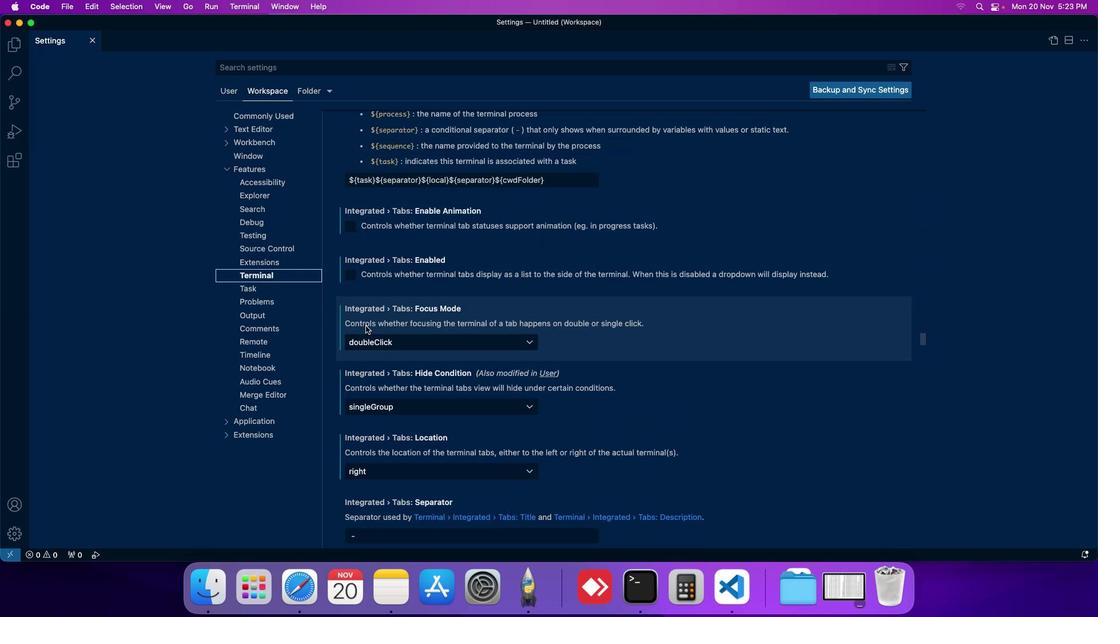 
Action: Mouse scrolled (365, 326) with delta (0, 0)
Screenshot: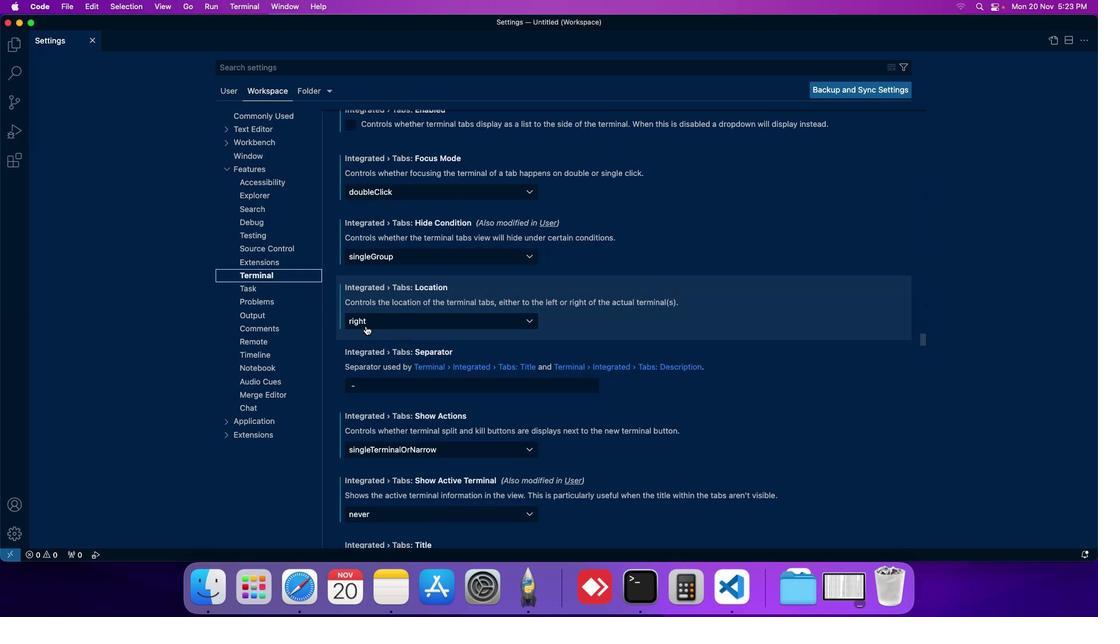 
Action: Mouse scrolled (365, 326) with delta (0, 0)
Screenshot: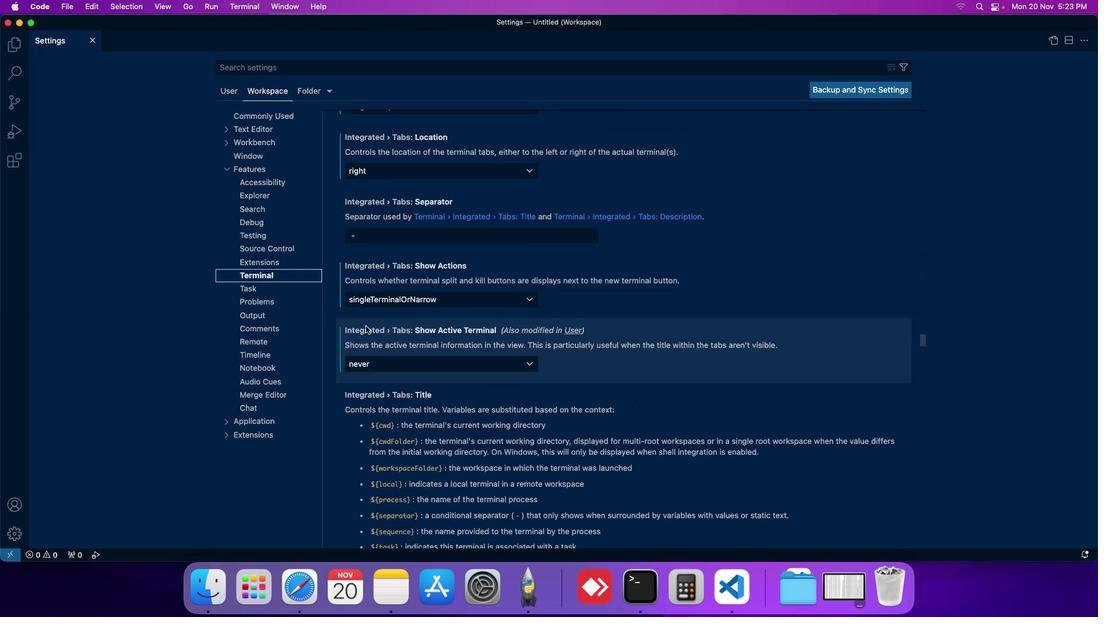 
Action: Mouse scrolled (365, 326) with delta (0, 0)
Screenshot: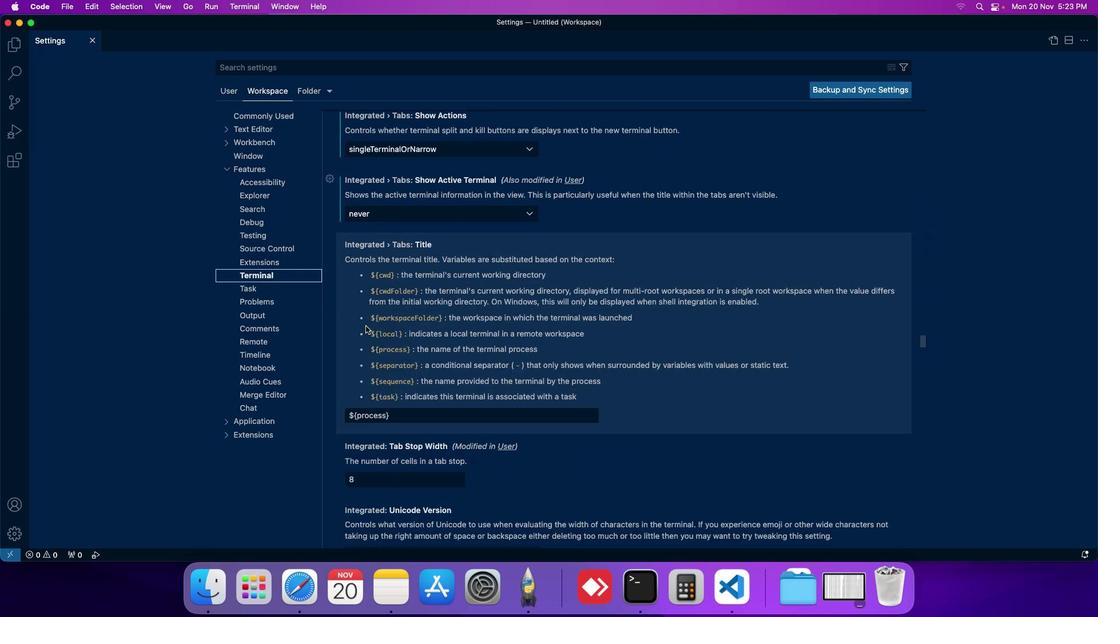 
Action: Mouse scrolled (365, 326) with delta (0, 0)
Screenshot: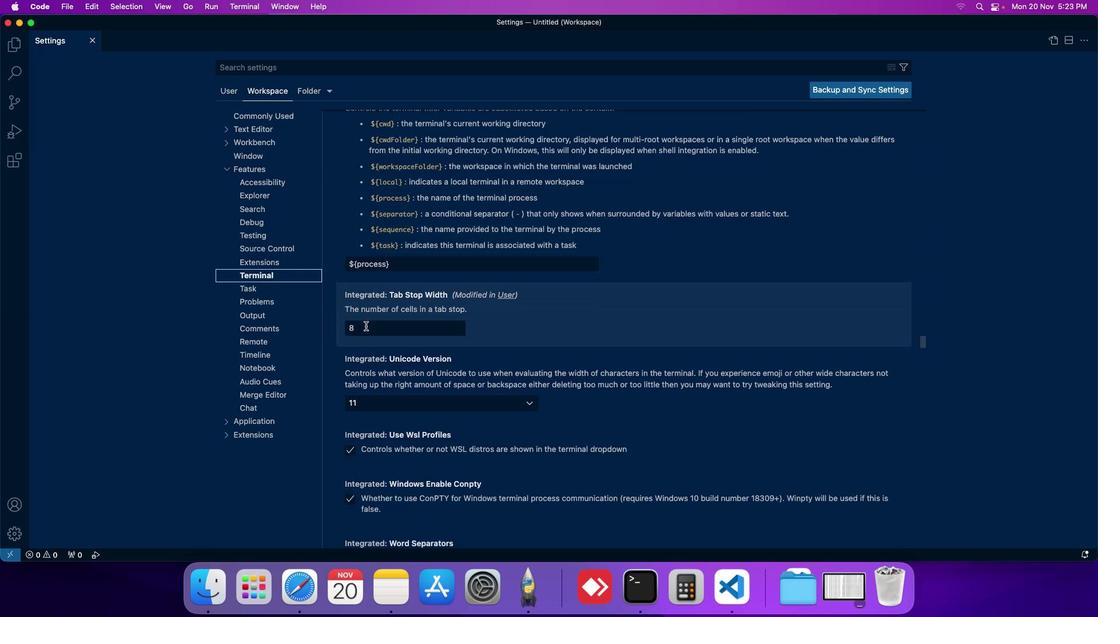 
Action: Mouse moved to (396, 263)
Screenshot: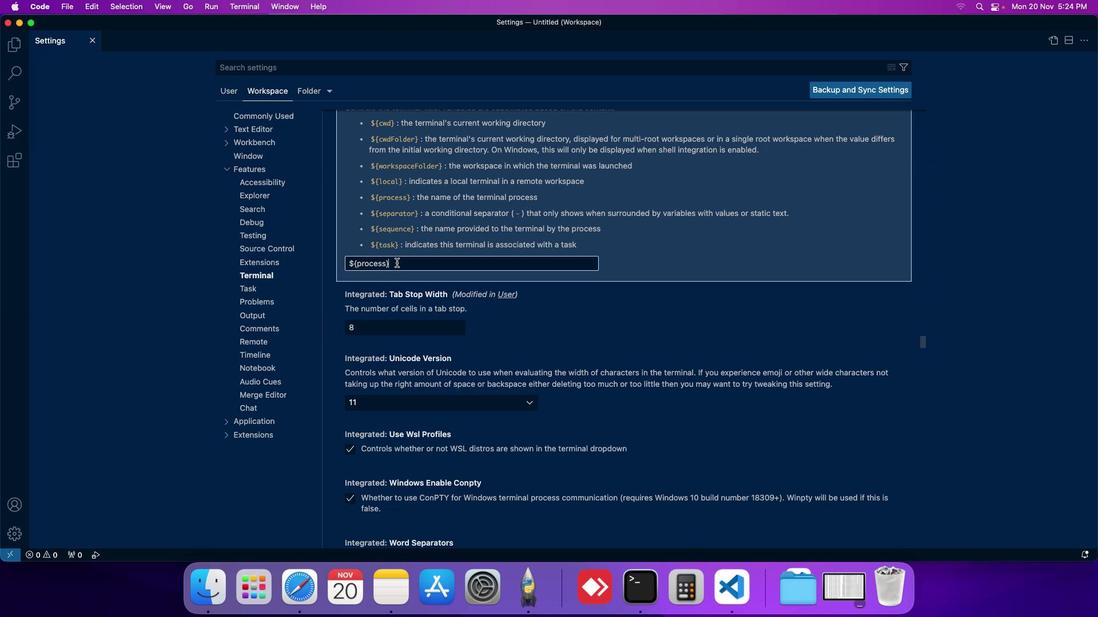 
Action: Mouse pressed left at (396, 263)
Screenshot: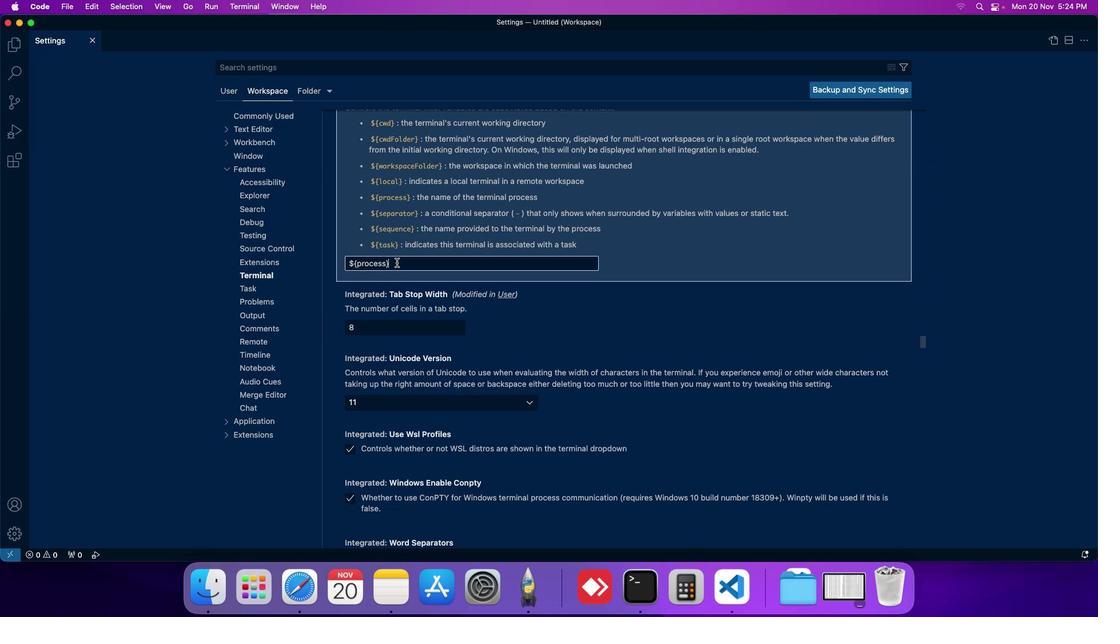 
Action: Key pressed Key.backspaceKey.backspaceKey.backspaceKey.backspaceKey.backspaceKey.backspaceKey.backspaceKey.backspaceKey.backspaceKey.backspaceKey.shift_r'$'Key.shift_r'{''l''o''c''a''l'Key.shift_r')'Key.backspaceKey.shift_r'}'
Screenshot: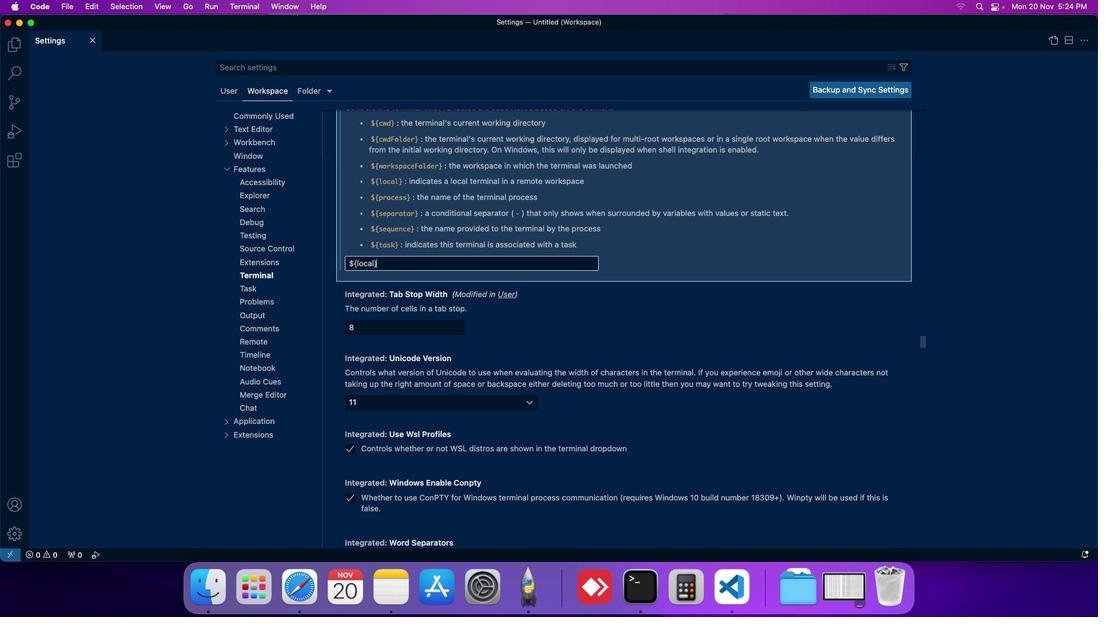 
